 Task: Look for space in El Oued, Algeria from 5th June, 2023 to 16th June, 2023 for 2 adults in price range Rs.14000 to Rs.18000. Place can be entire place with 1  bedroom having 1 bed and 1 bathroom. Property type can be house, flat, hotel. Amenities needed are: wifi, washing machine. Booking option can be shelf check-in. Required host language is .
Action: Mouse moved to (458, 93)
Screenshot: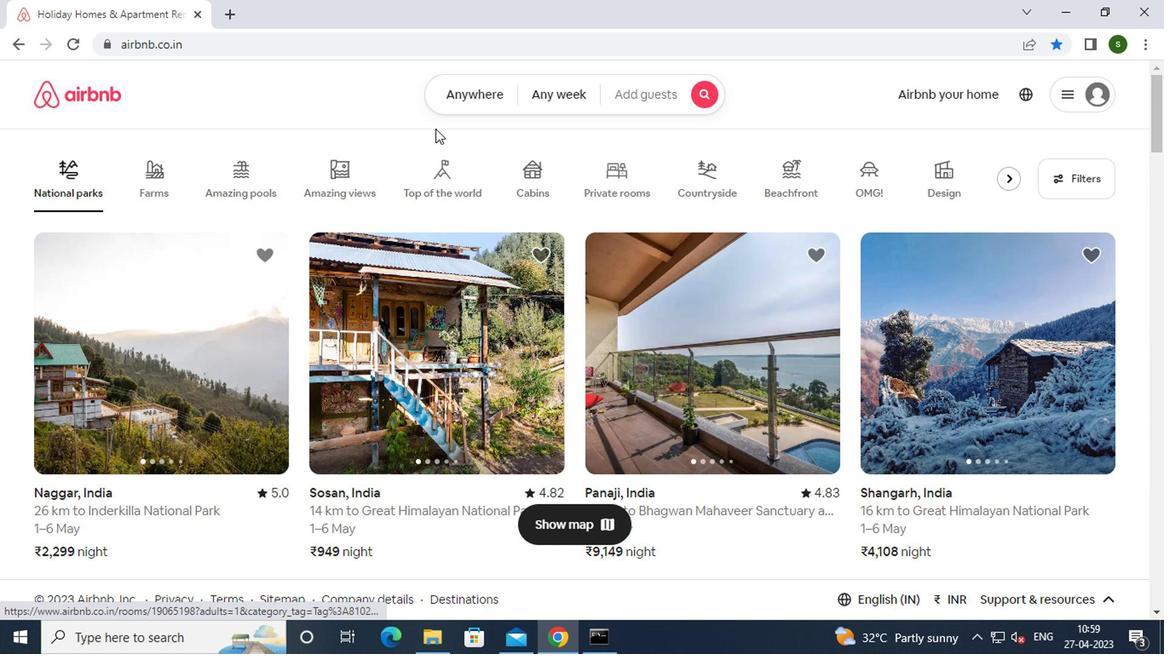
Action: Mouse pressed left at (458, 93)
Screenshot: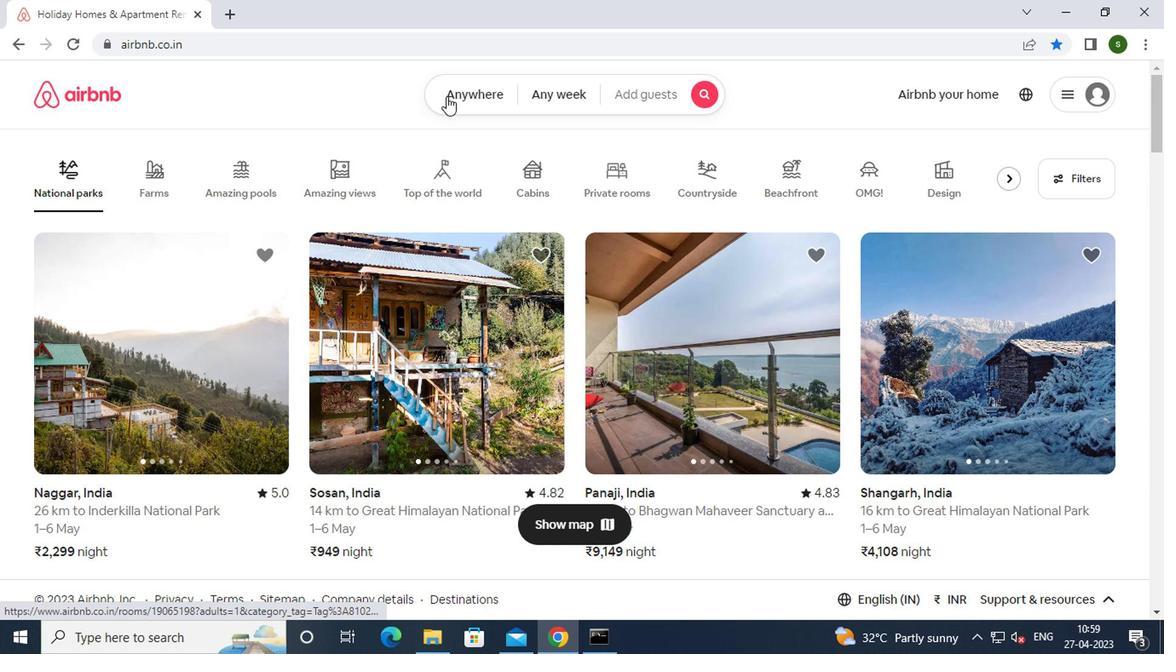
Action: Mouse moved to (302, 176)
Screenshot: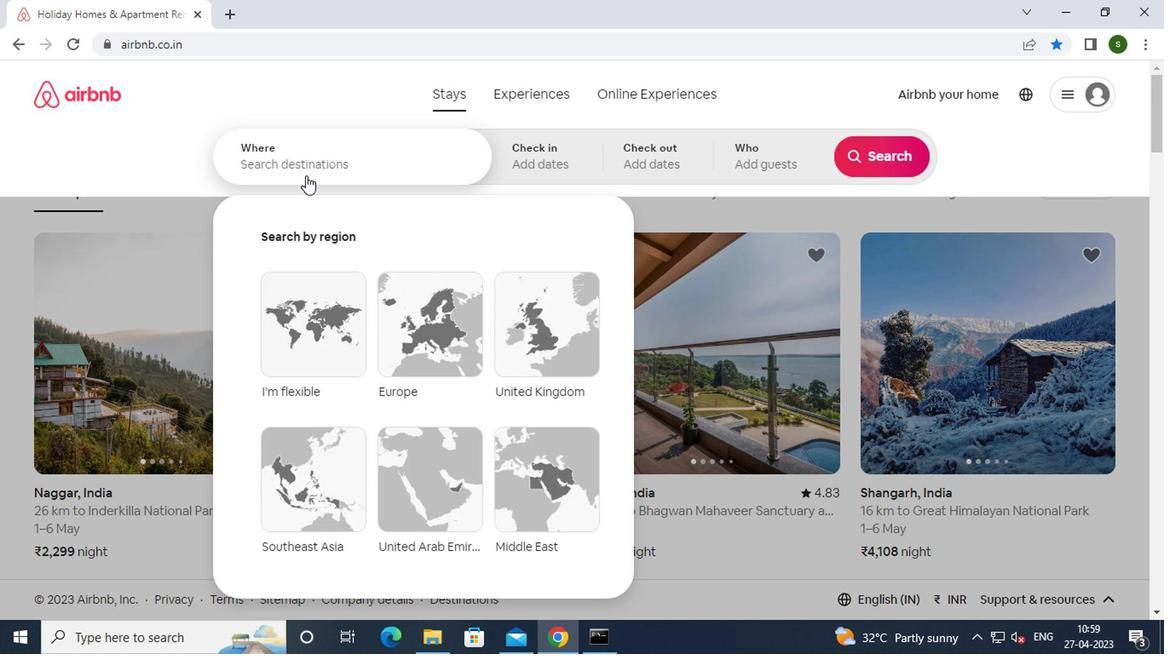 
Action: Mouse pressed left at (302, 176)
Screenshot: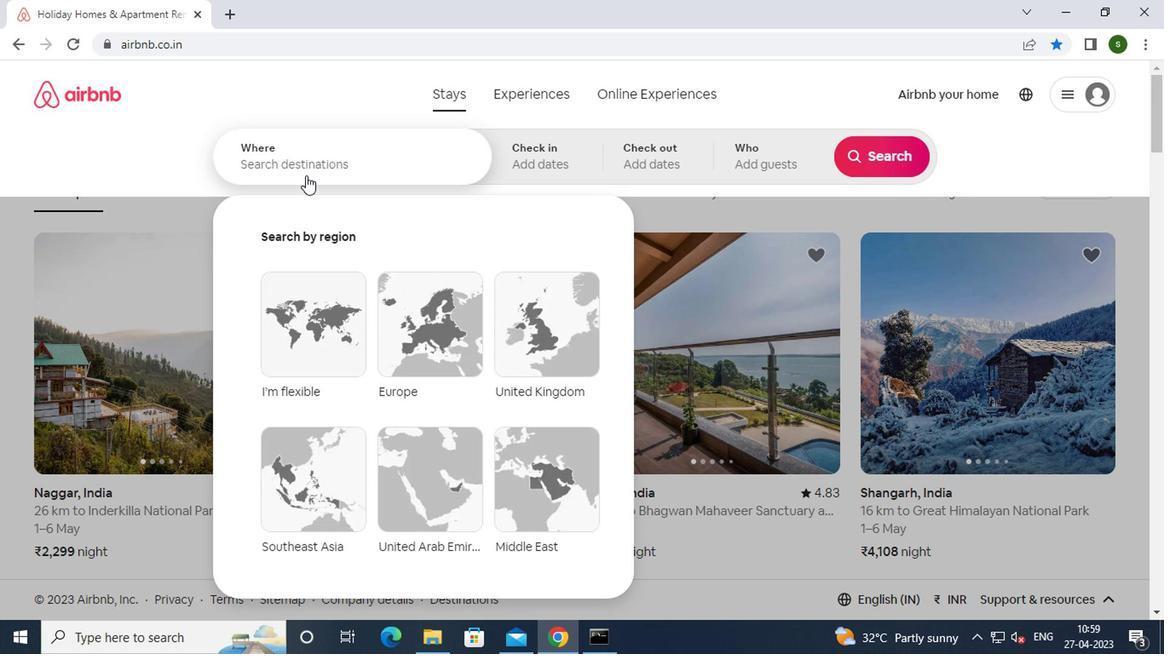 
Action: Key pressed e<Key.caps_lock>l<Key.space><Key.caps_lock>o<Key.caps_lock>ued,<Key.space>
Screenshot: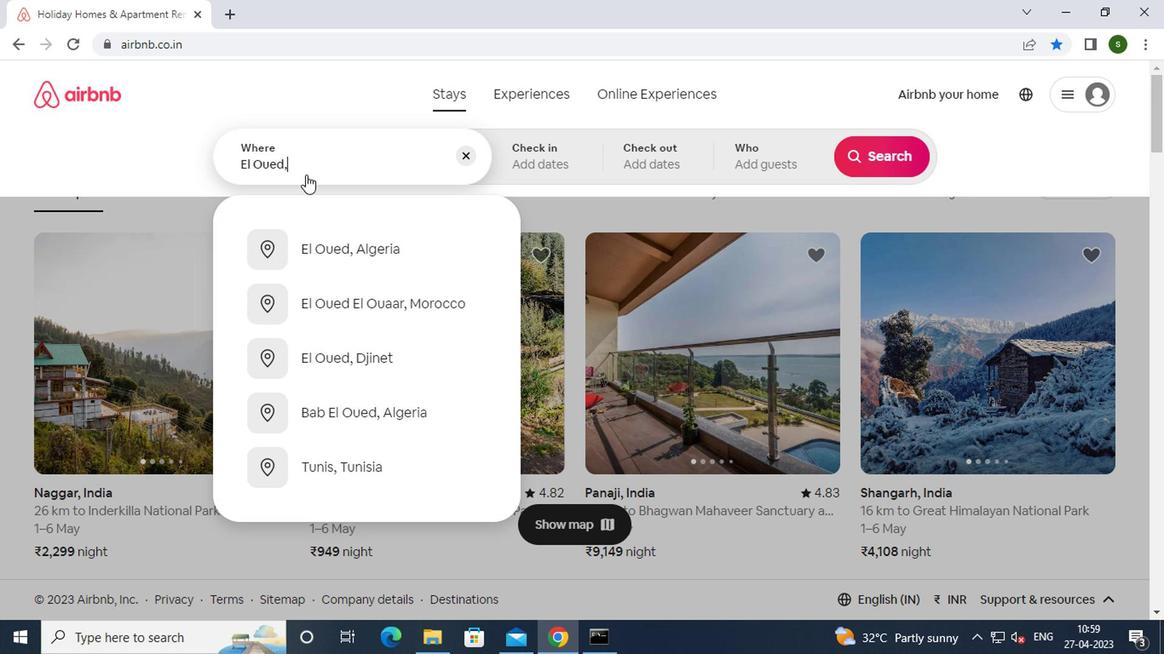 
Action: Mouse moved to (369, 242)
Screenshot: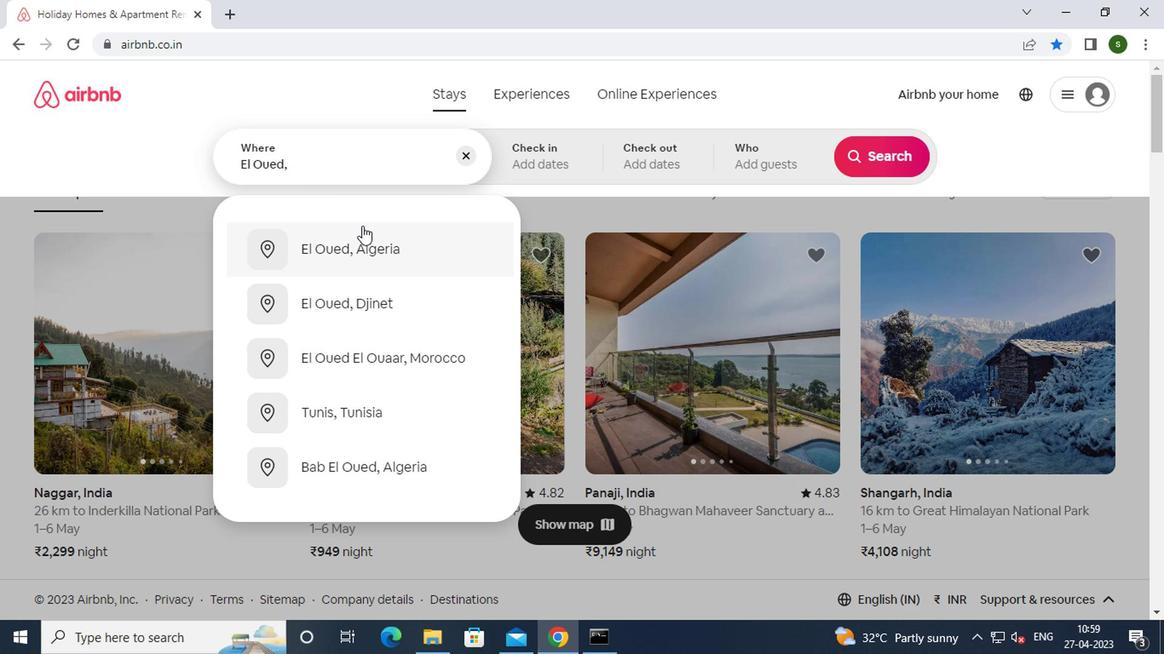 
Action: Mouse pressed left at (369, 242)
Screenshot: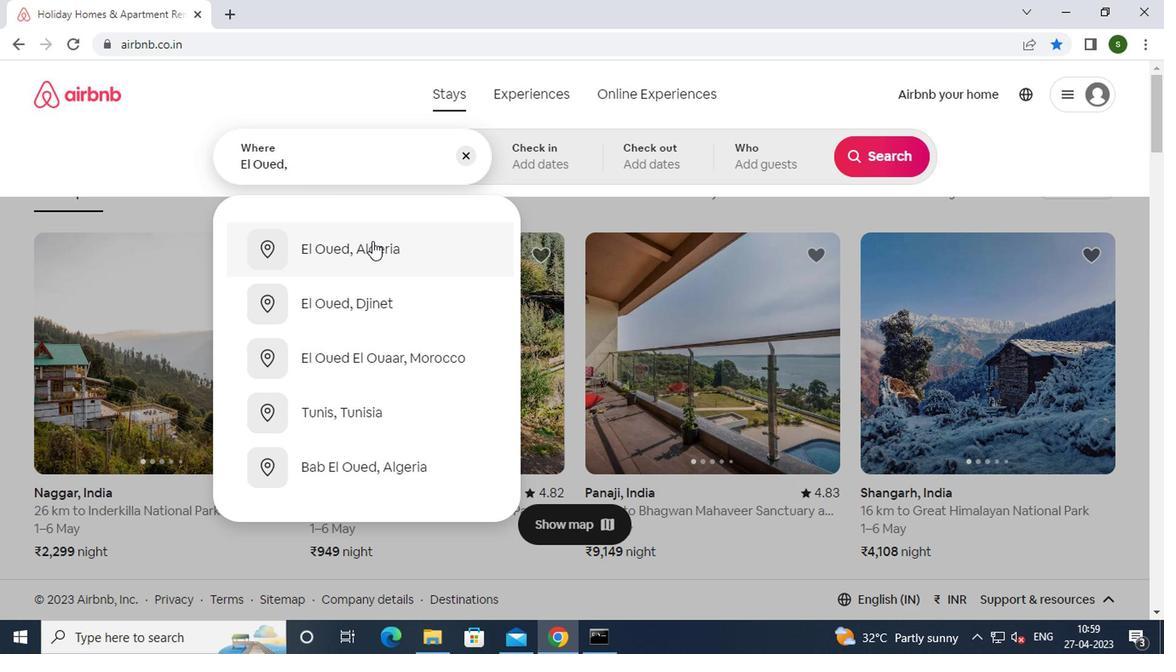 
Action: Mouse moved to (871, 287)
Screenshot: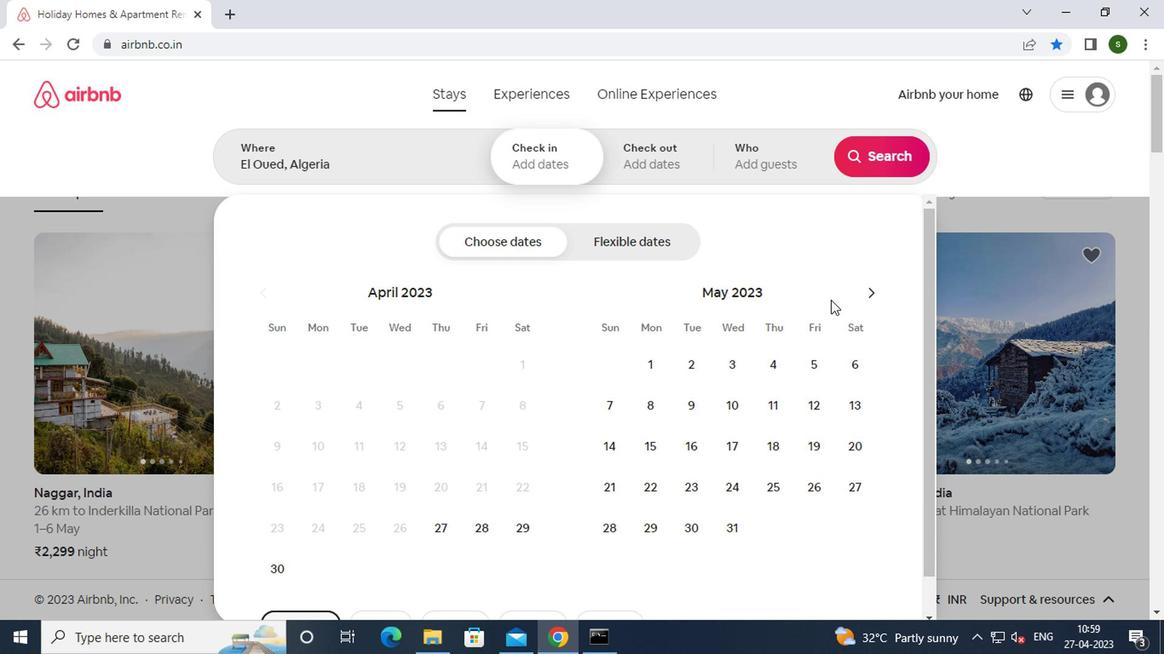 
Action: Mouse pressed left at (871, 287)
Screenshot: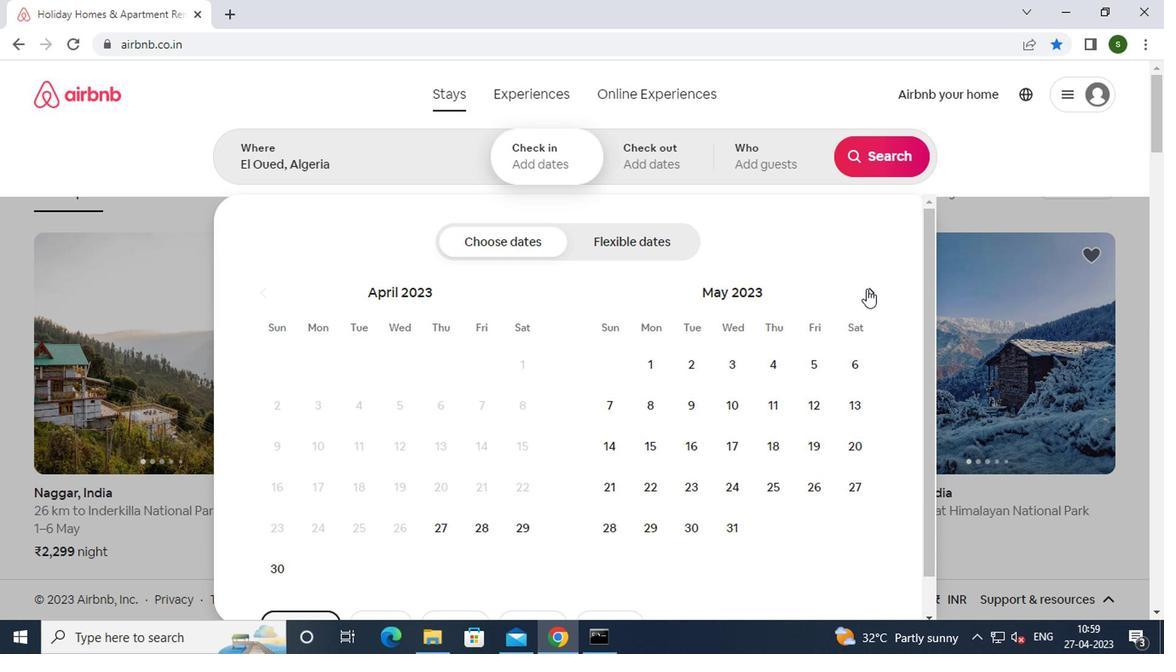 
Action: Mouse moved to (654, 402)
Screenshot: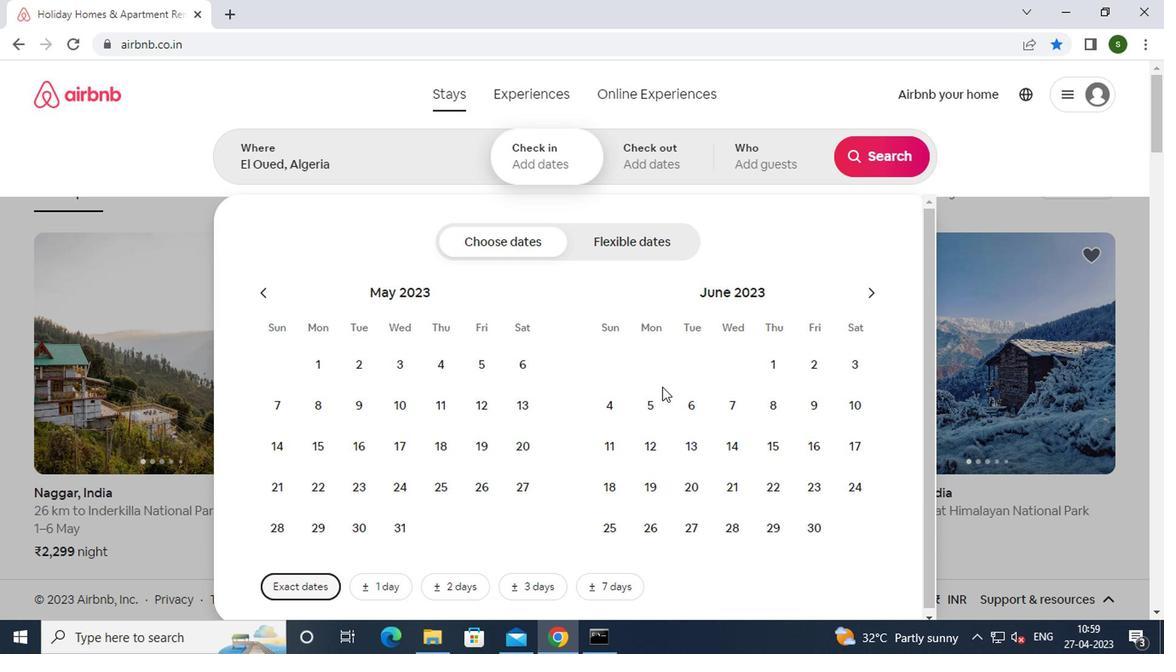 
Action: Mouse pressed left at (654, 402)
Screenshot: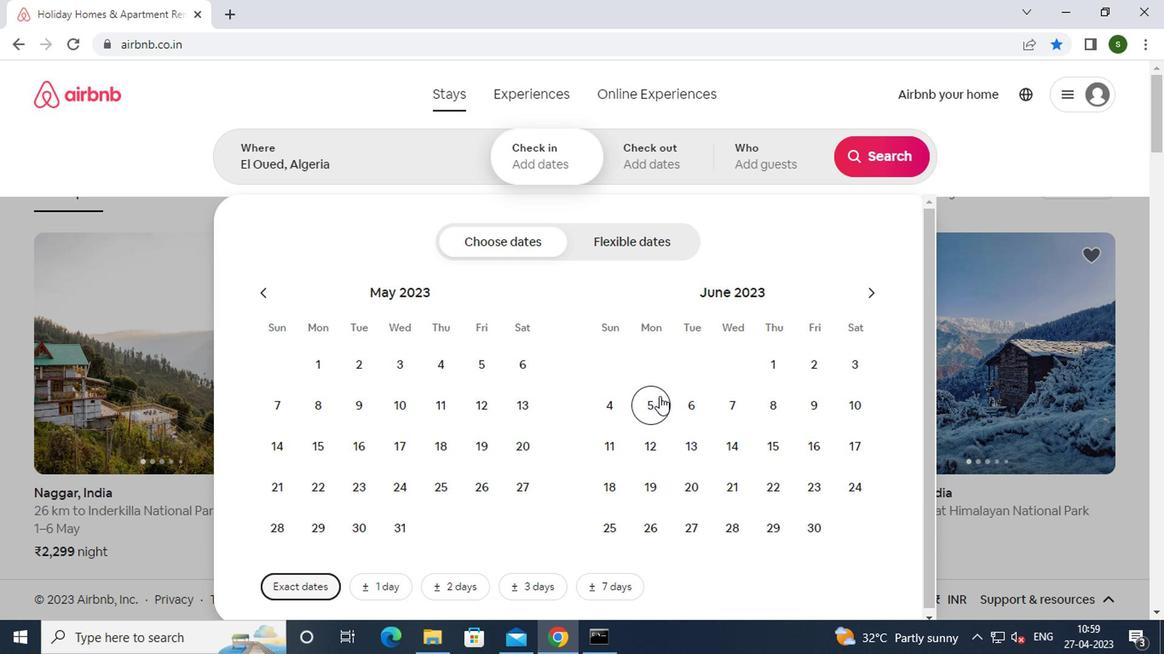 
Action: Mouse moved to (811, 443)
Screenshot: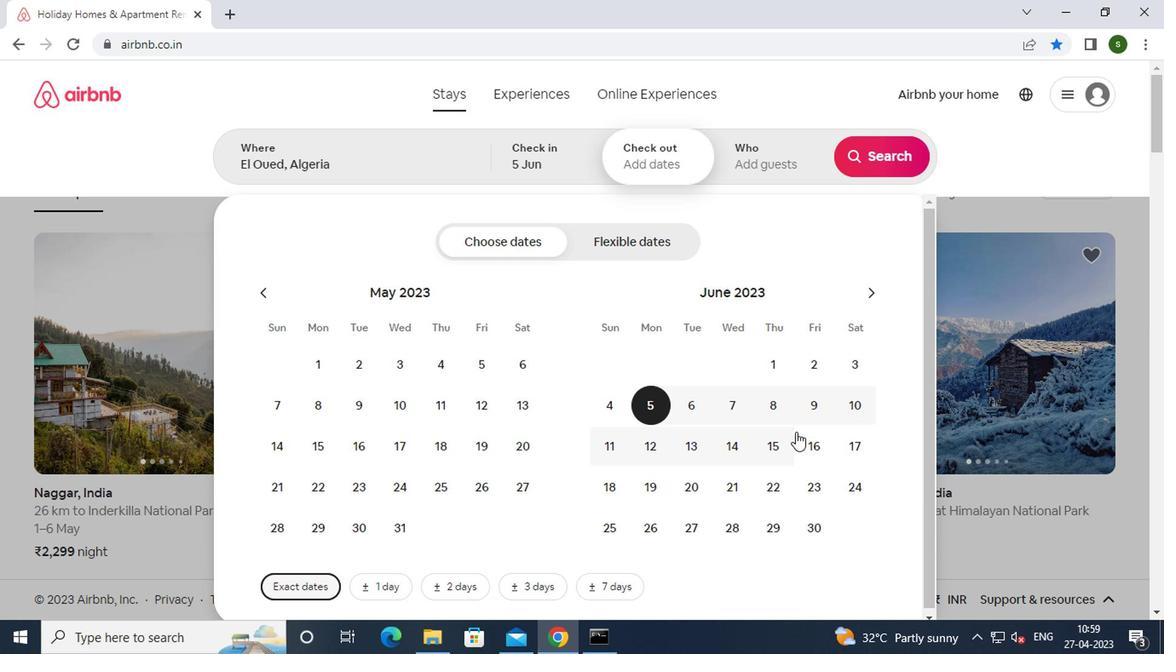 
Action: Mouse pressed left at (811, 443)
Screenshot: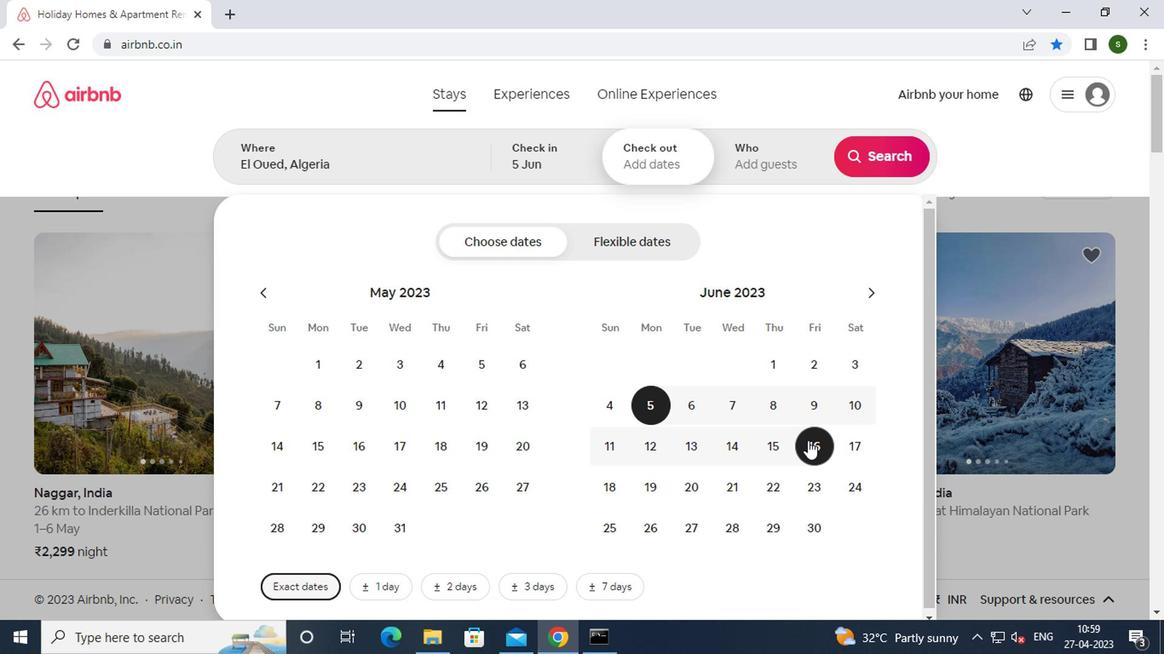 
Action: Mouse moved to (773, 164)
Screenshot: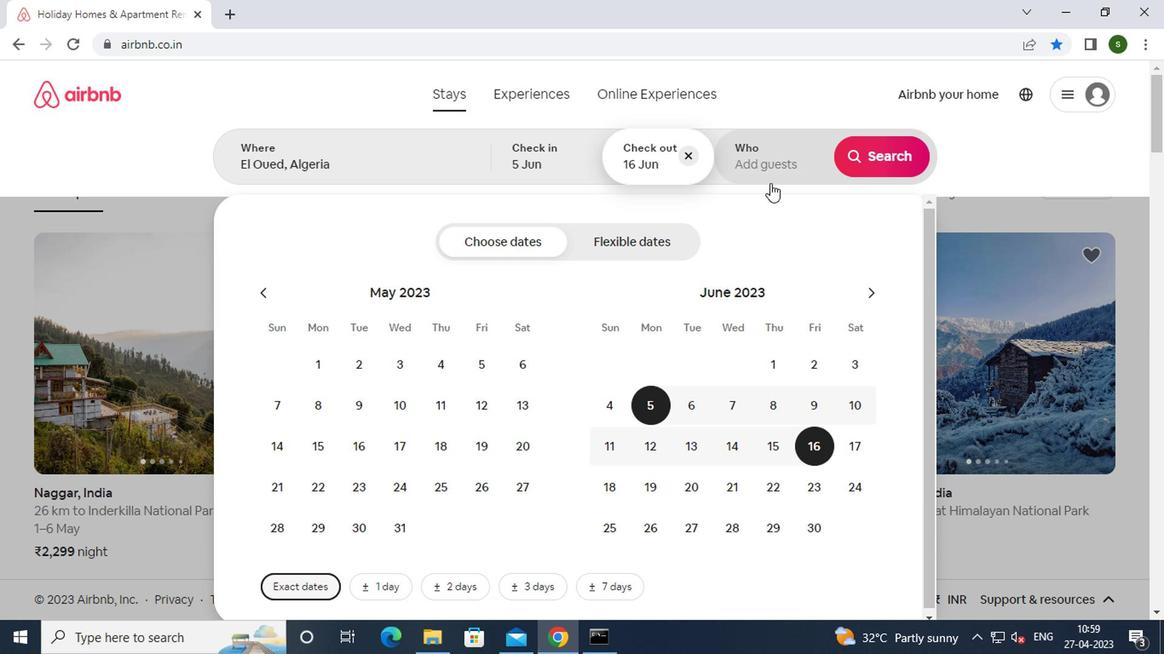 
Action: Mouse pressed left at (773, 164)
Screenshot: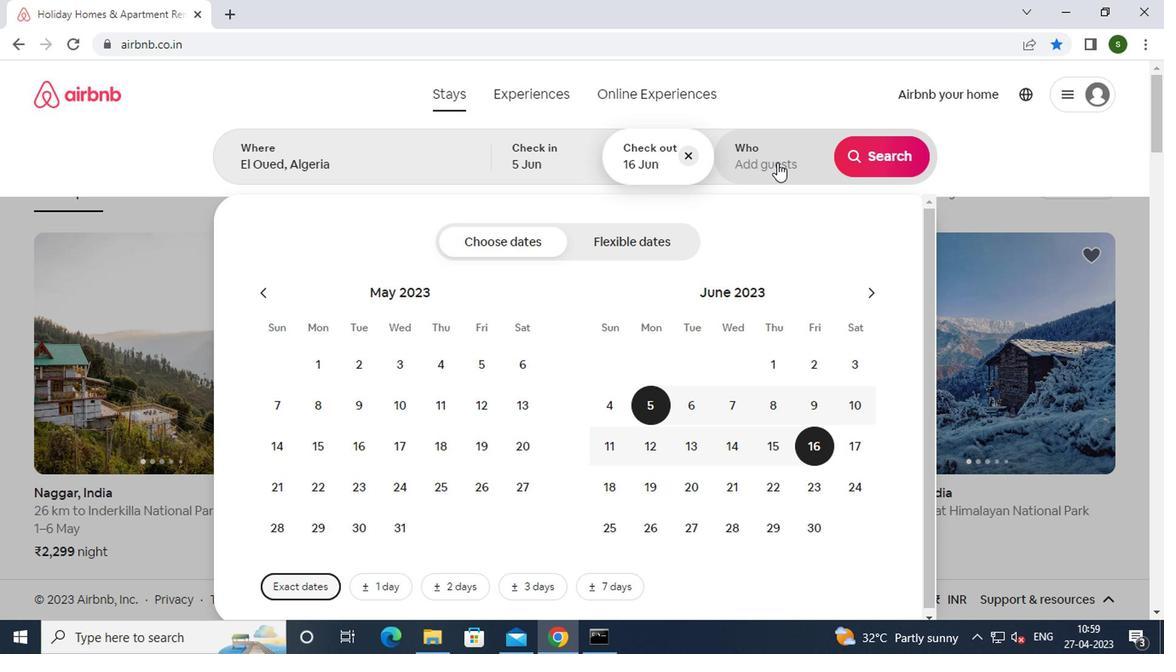 
Action: Mouse moved to (889, 252)
Screenshot: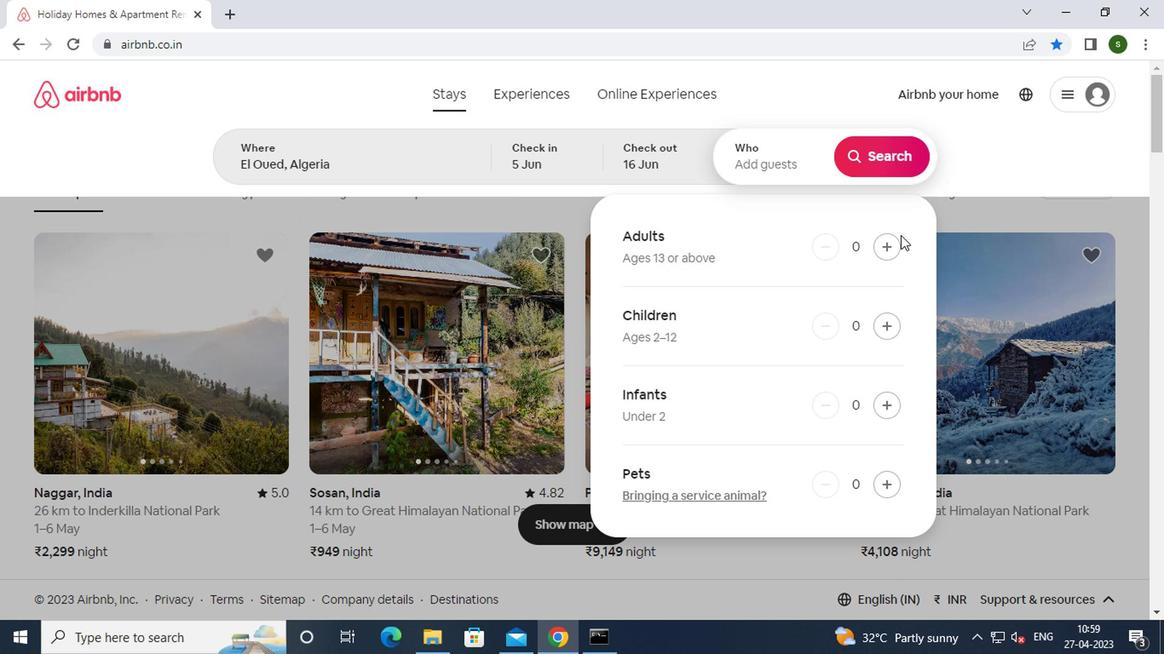 
Action: Mouse pressed left at (889, 252)
Screenshot: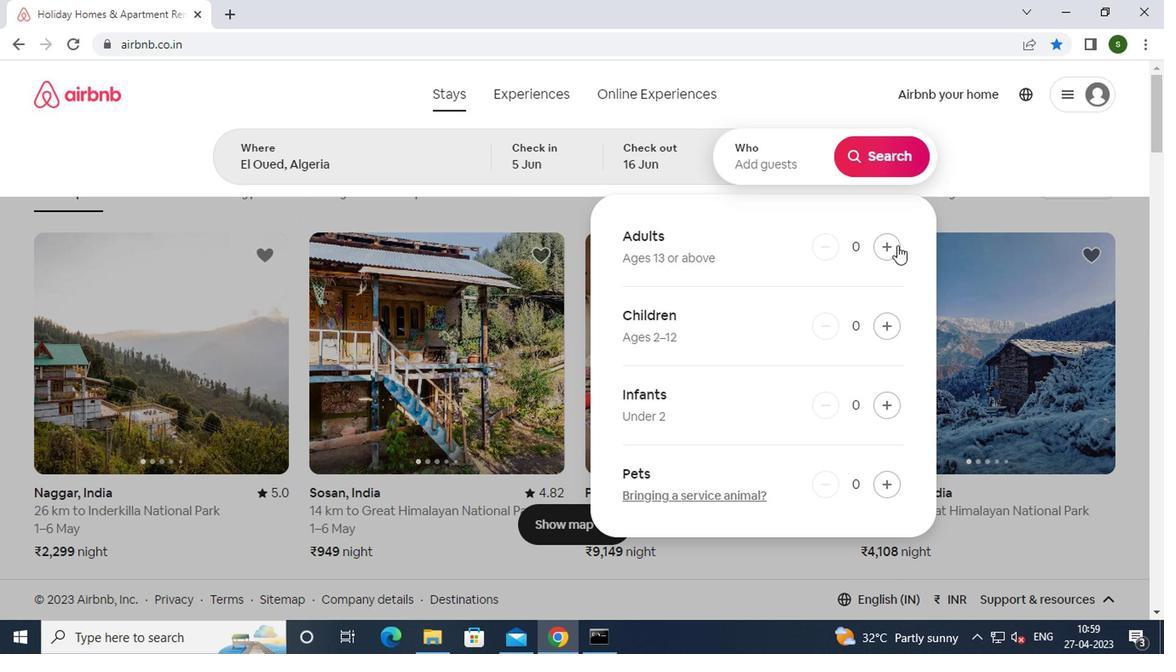 
Action: Mouse pressed left at (889, 252)
Screenshot: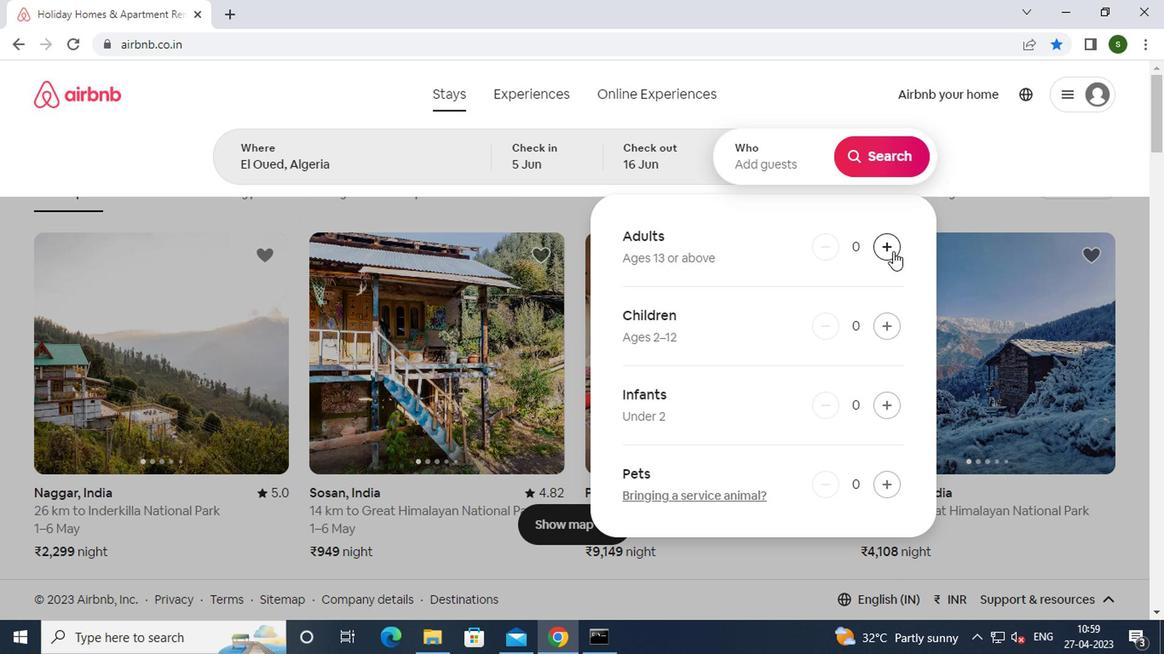 
Action: Mouse moved to (875, 147)
Screenshot: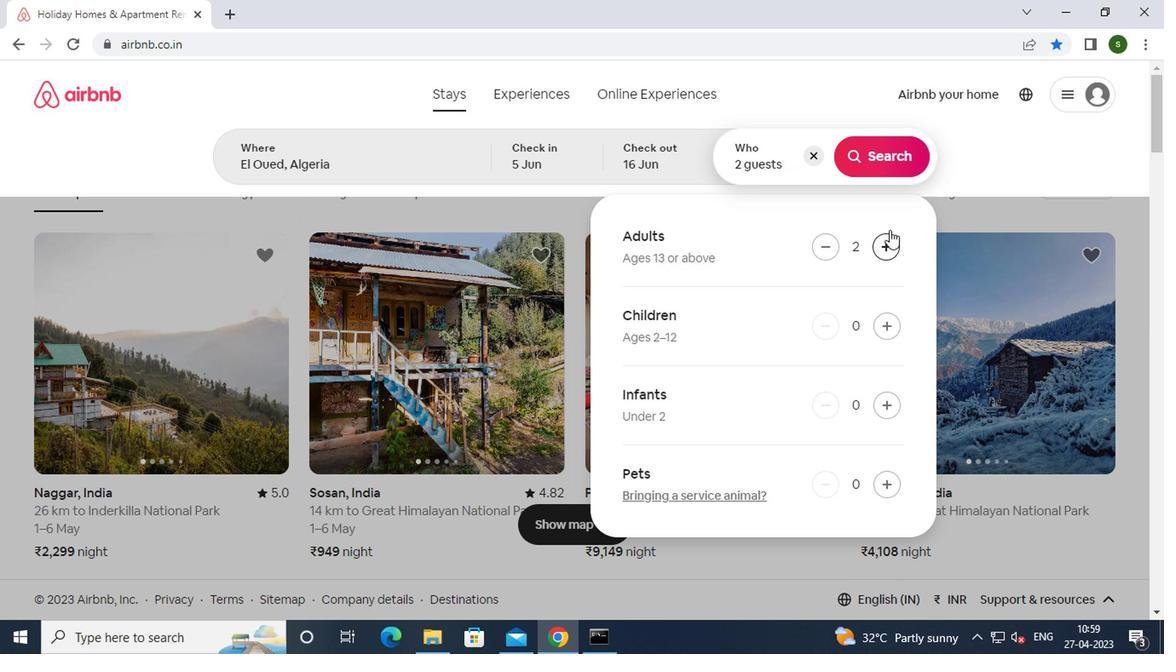 
Action: Mouse pressed left at (875, 147)
Screenshot: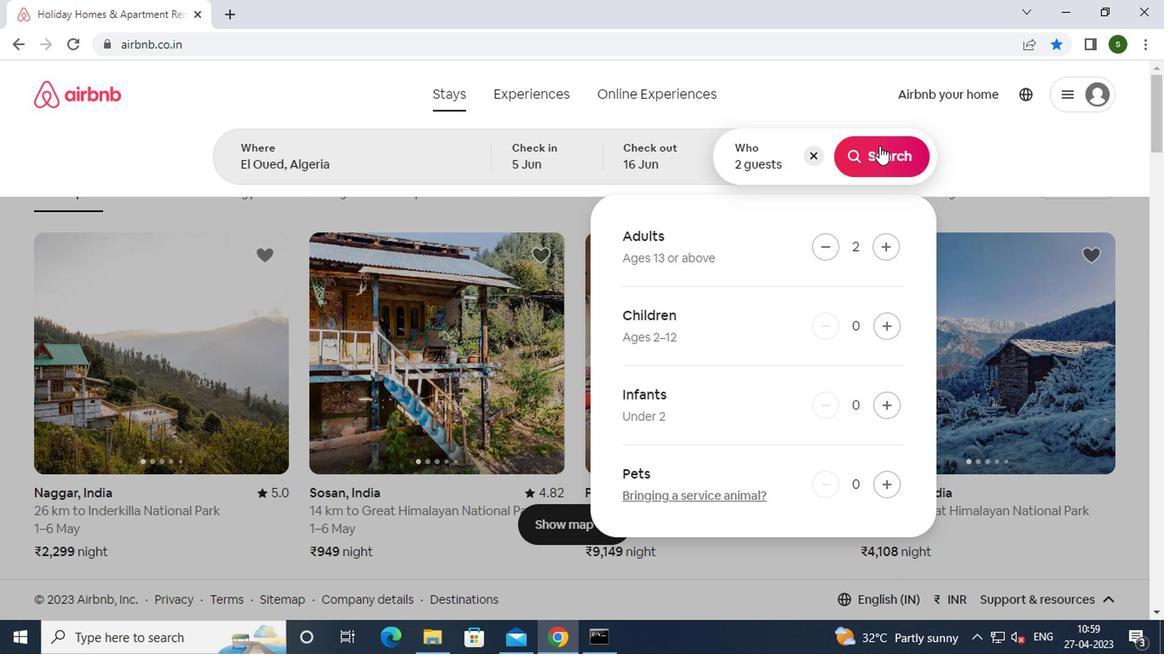 
Action: Mouse moved to (1105, 167)
Screenshot: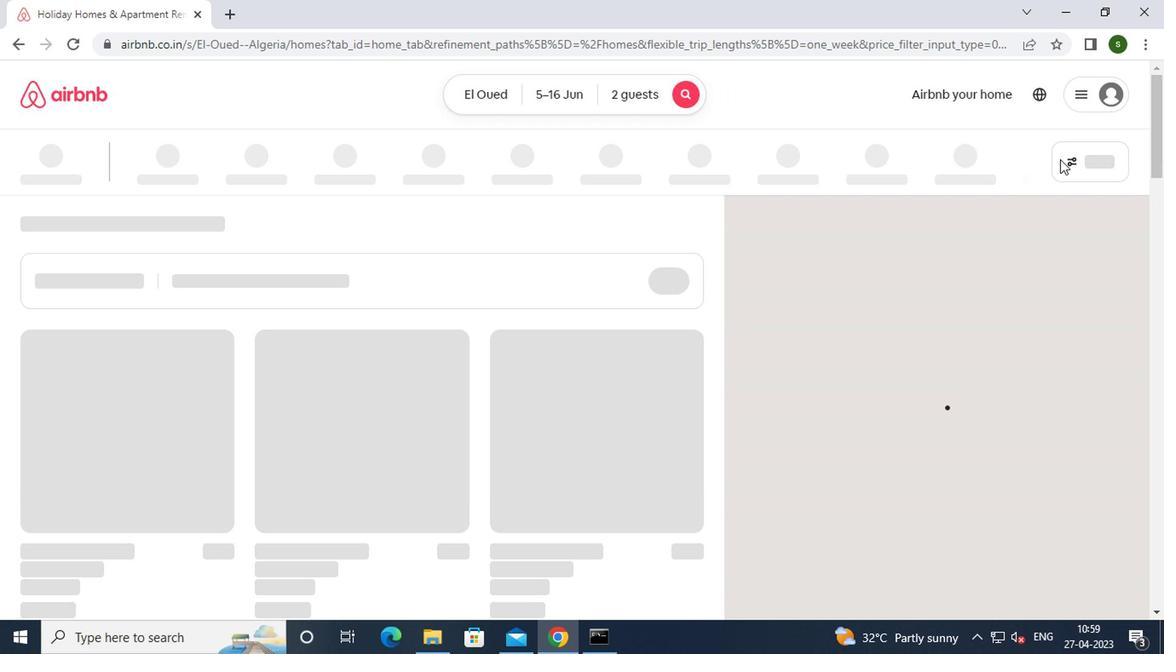 
Action: Mouse pressed left at (1105, 167)
Screenshot: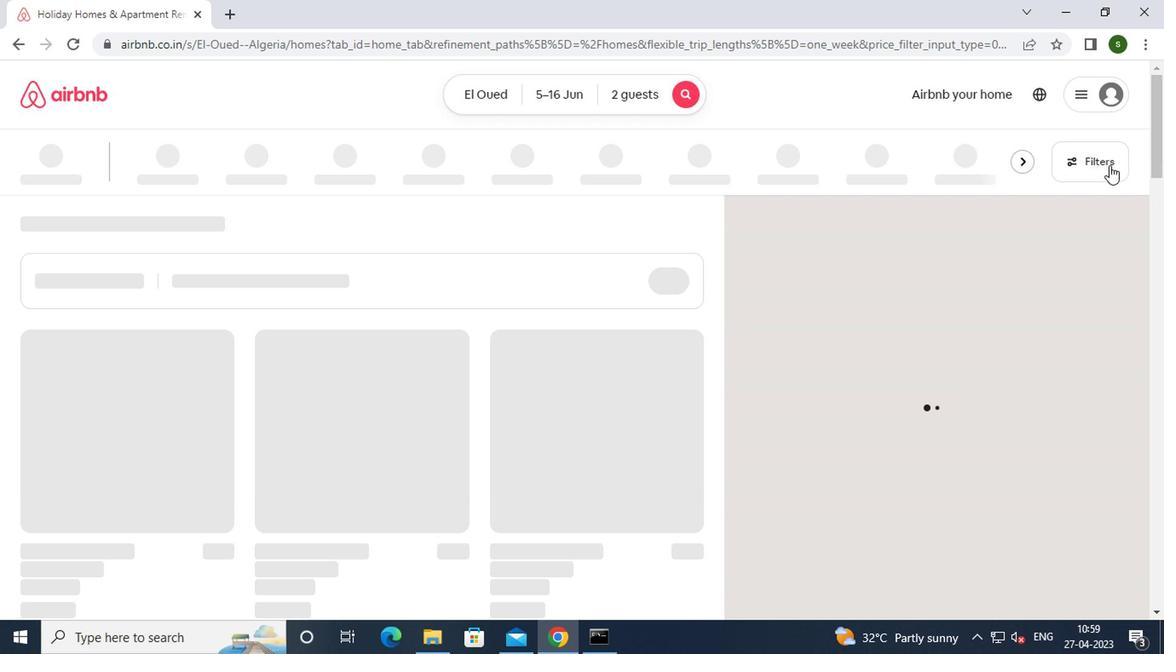
Action: Mouse moved to (468, 392)
Screenshot: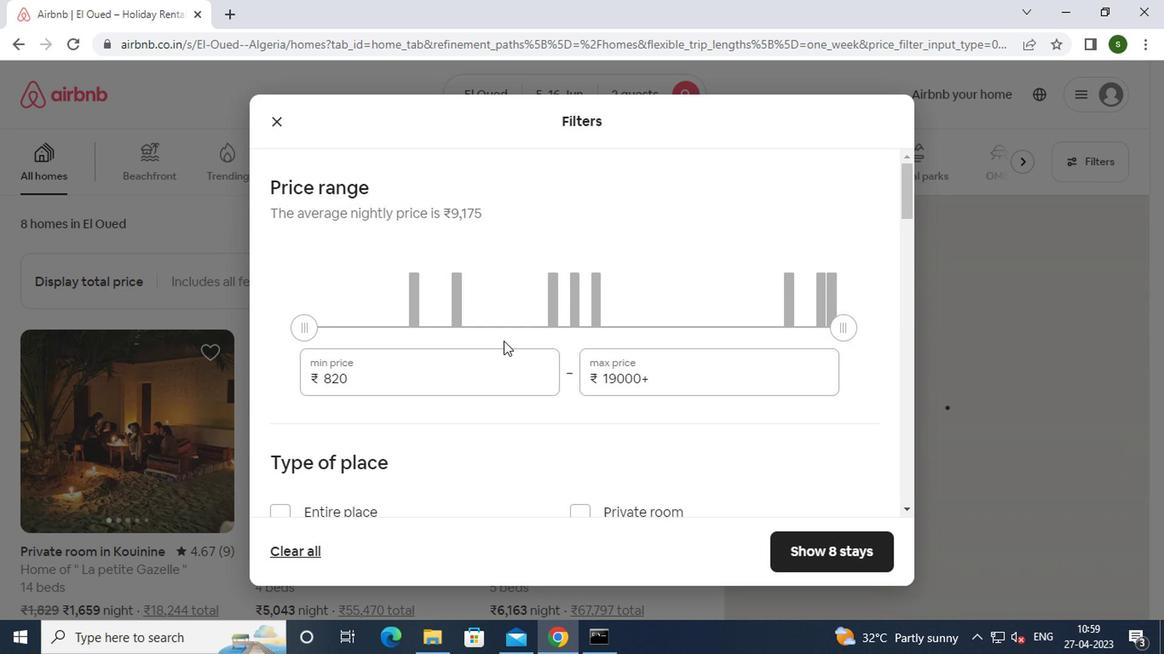 
Action: Mouse pressed left at (468, 392)
Screenshot: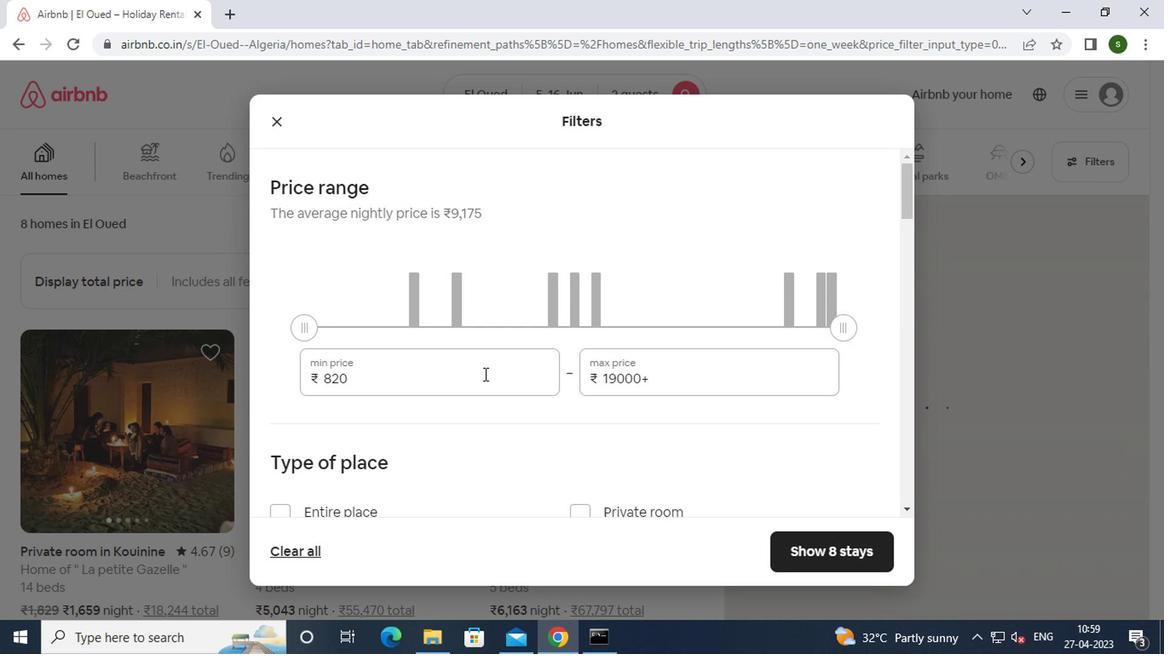 
Action: Mouse moved to (468, 385)
Screenshot: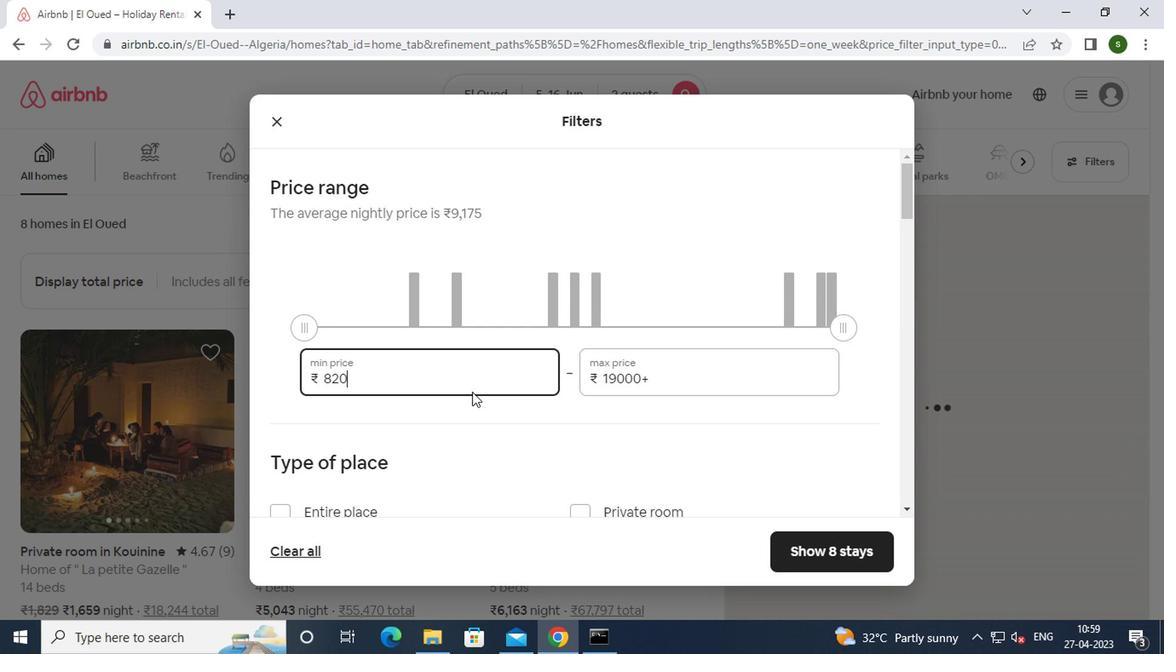 
Action: Key pressed <Key.backspace><Key.backspace><Key.backspace><Key.backspace><Key.backspace><Key.backspace><Key.backspace><Key.backspace><Key.backspace><Key.backspace><Key.backspace><Key.backspace><Key.backspace>14000
Screenshot: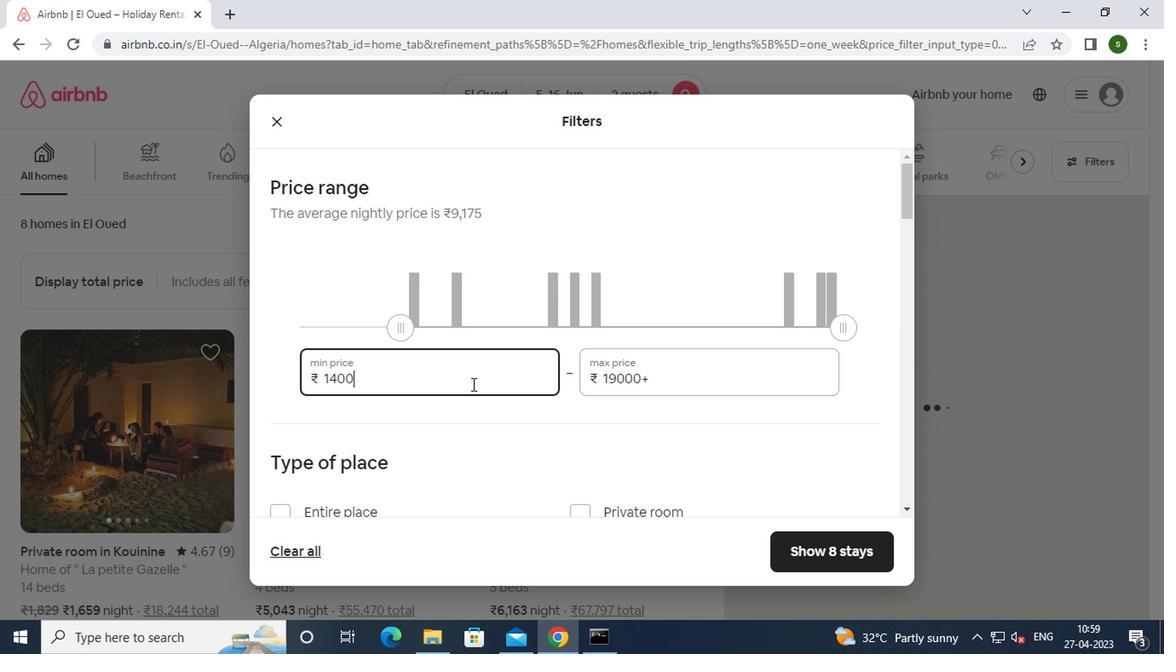 
Action: Mouse moved to (678, 367)
Screenshot: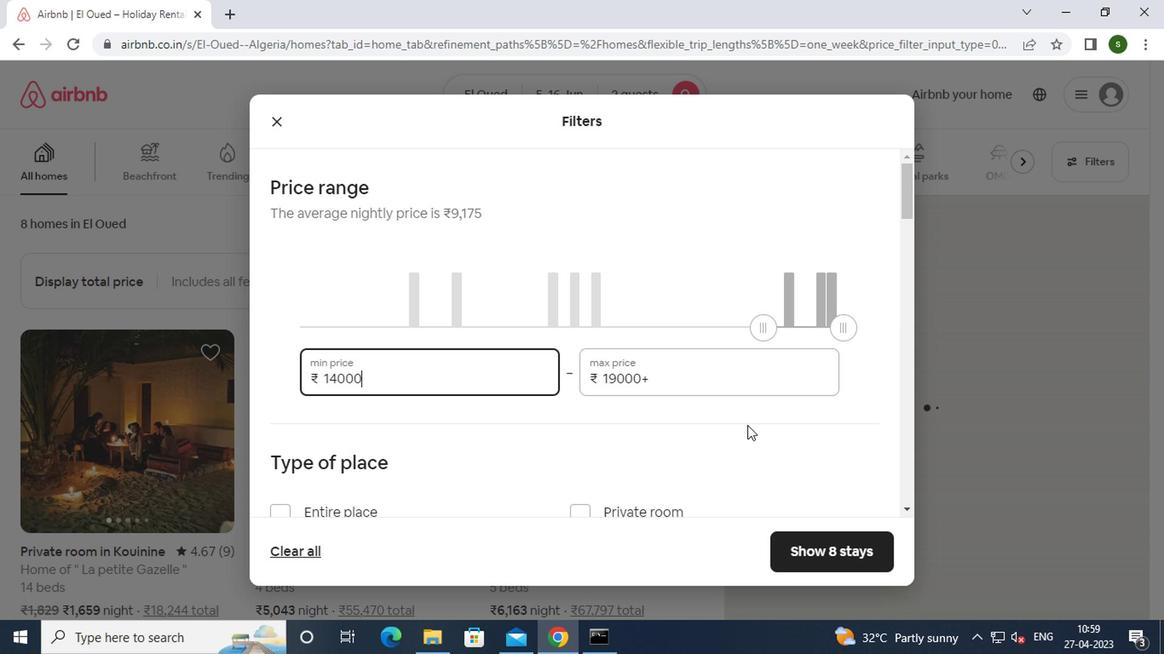 
Action: Mouse pressed left at (678, 367)
Screenshot: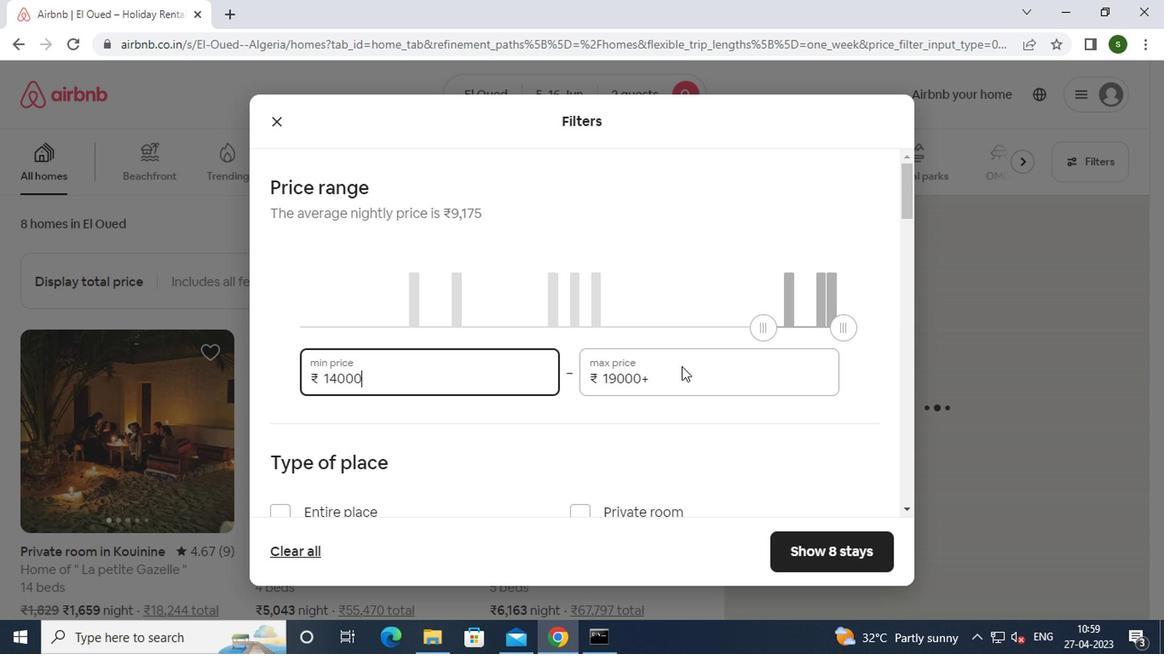 
Action: Mouse moved to (677, 383)
Screenshot: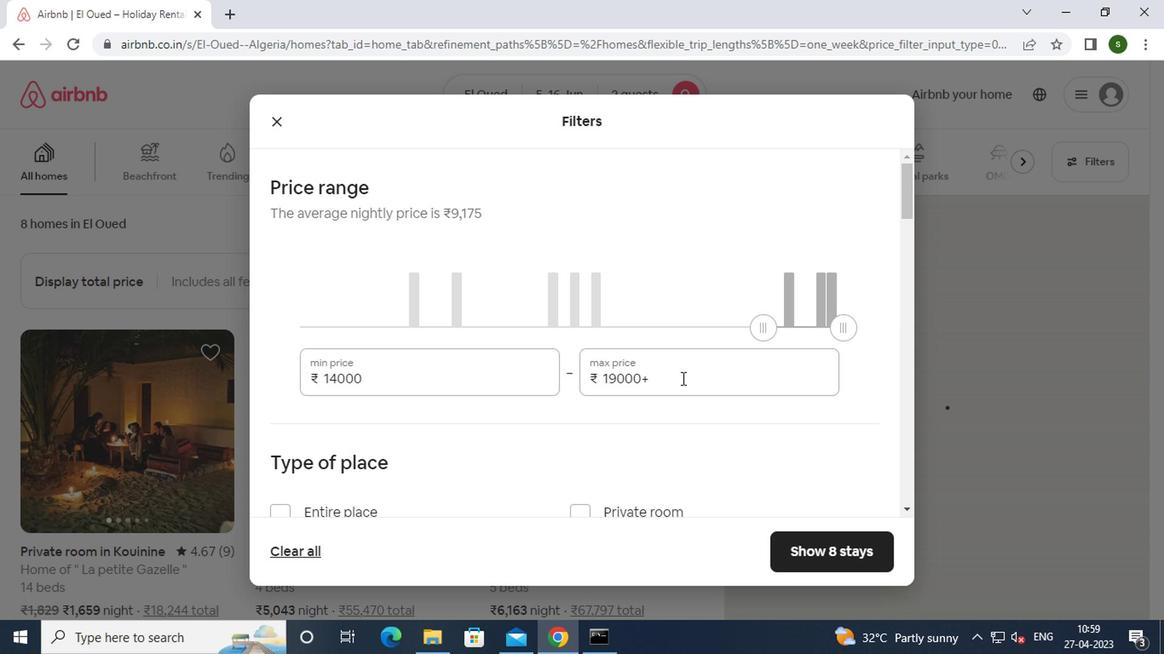 
Action: Mouse pressed left at (677, 383)
Screenshot: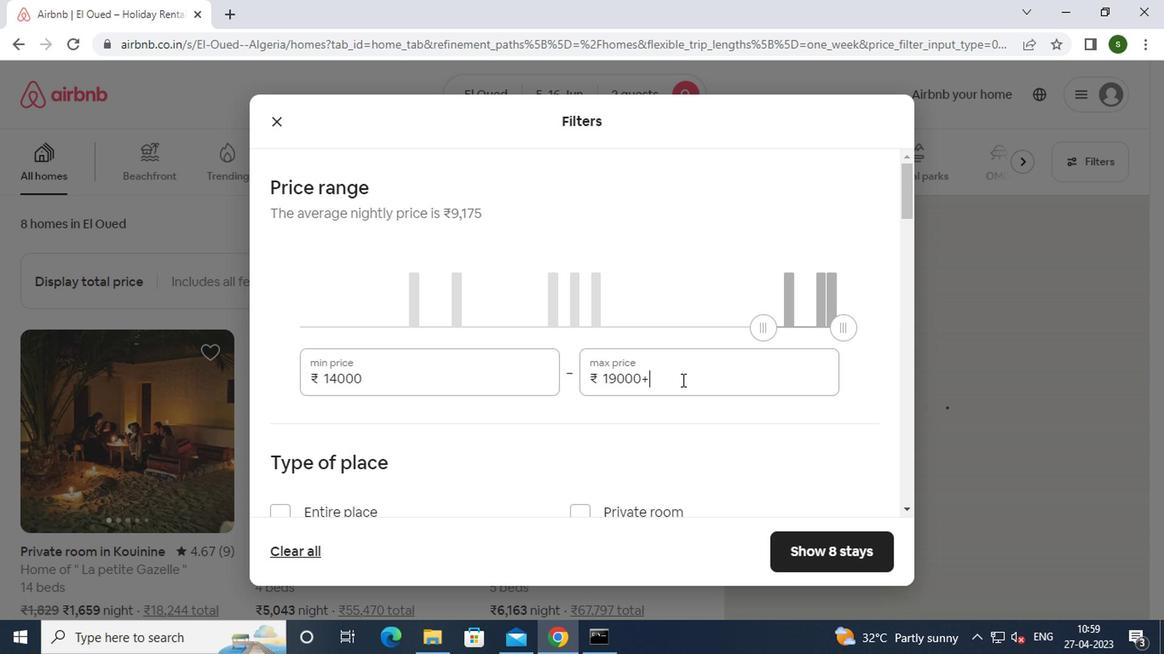 
Action: Key pressed <Key.backspace><Key.backspace><Key.backspace><Key.backspace><Key.backspace><Key.backspace><Key.backspace><Key.backspace><Key.backspace><Key.backspace>18000
Screenshot: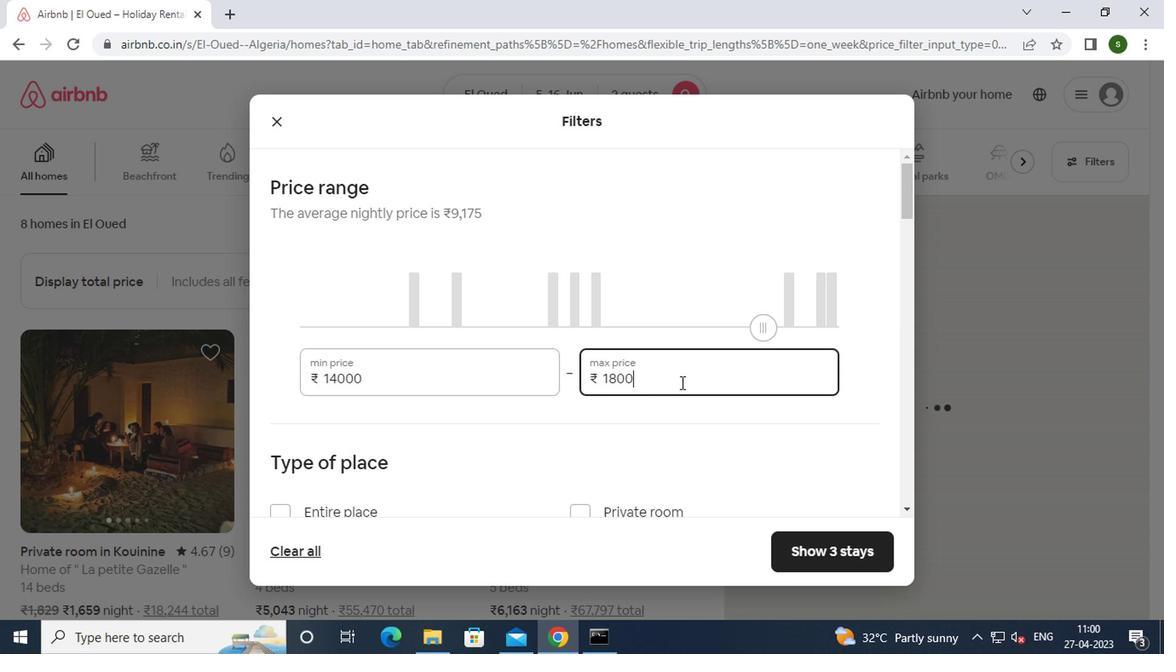 
Action: Mouse moved to (529, 389)
Screenshot: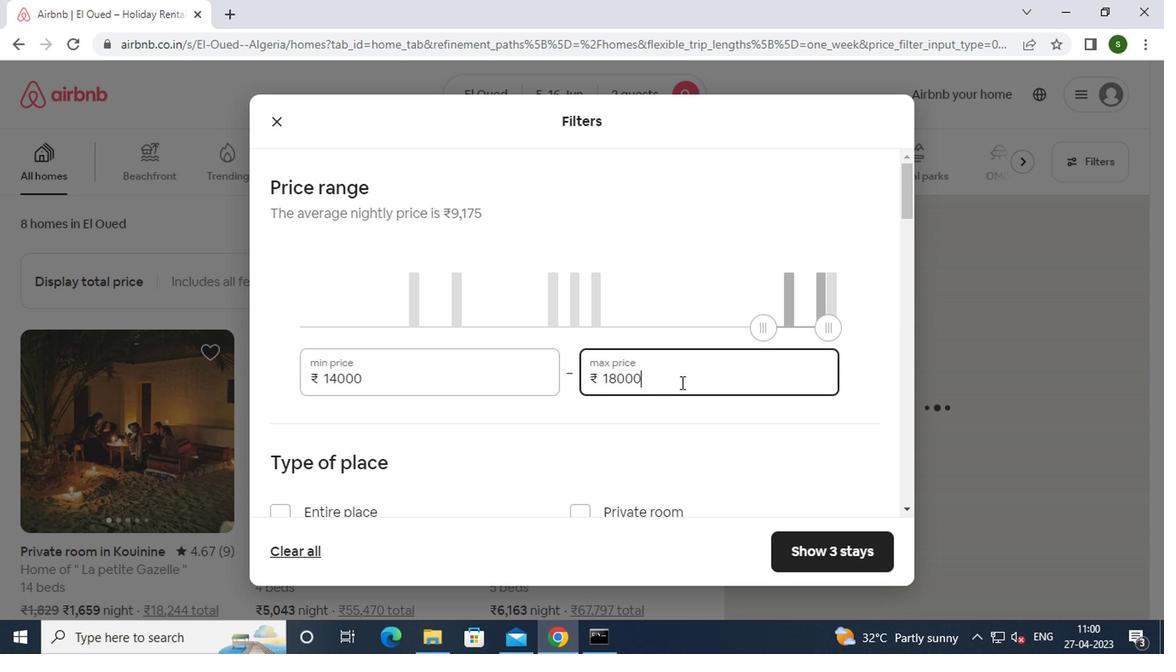 
Action: Mouse scrolled (529, 388) with delta (0, -1)
Screenshot: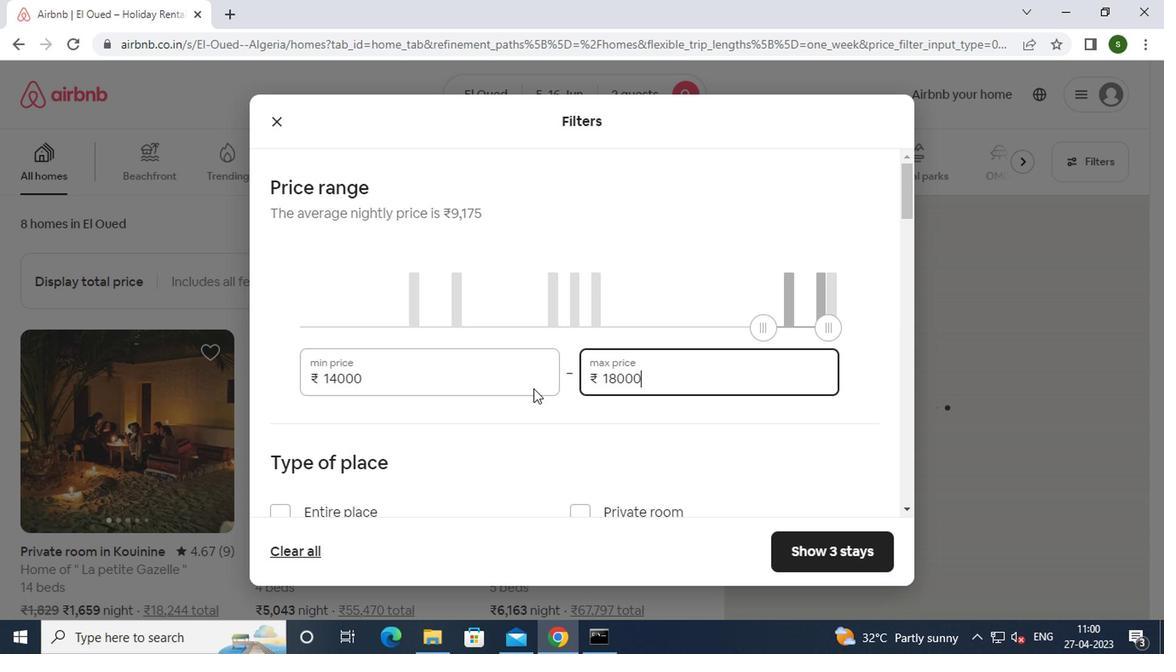 
Action: Mouse scrolled (529, 388) with delta (0, -1)
Screenshot: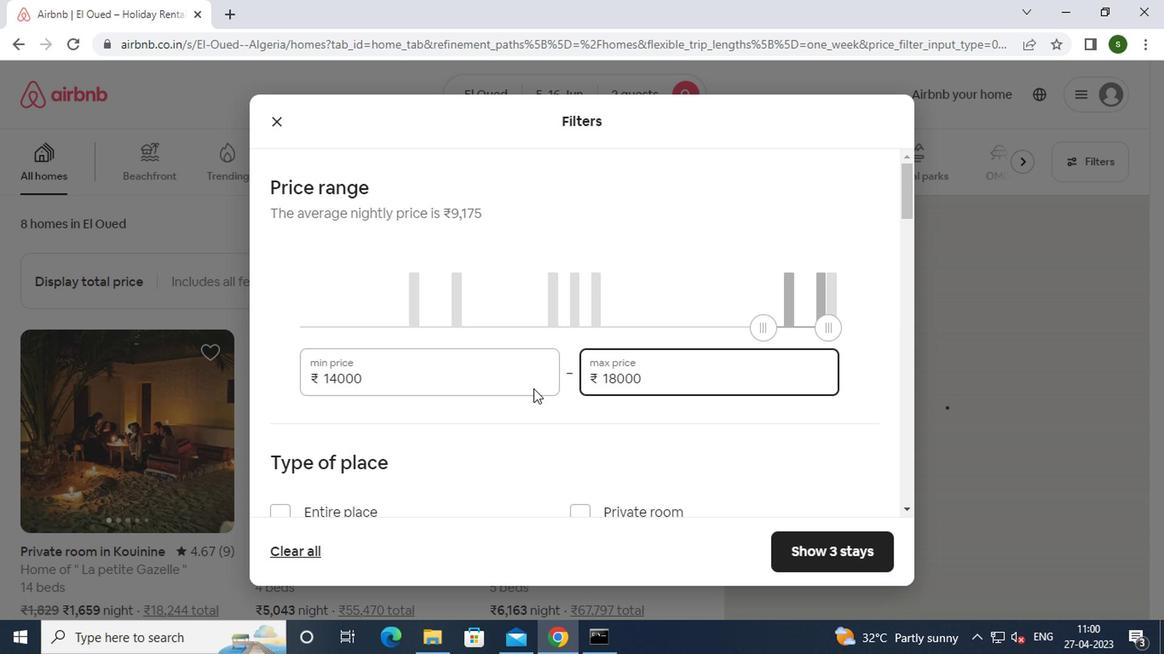 
Action: Mouse moved to (345, 344)
Screenshot: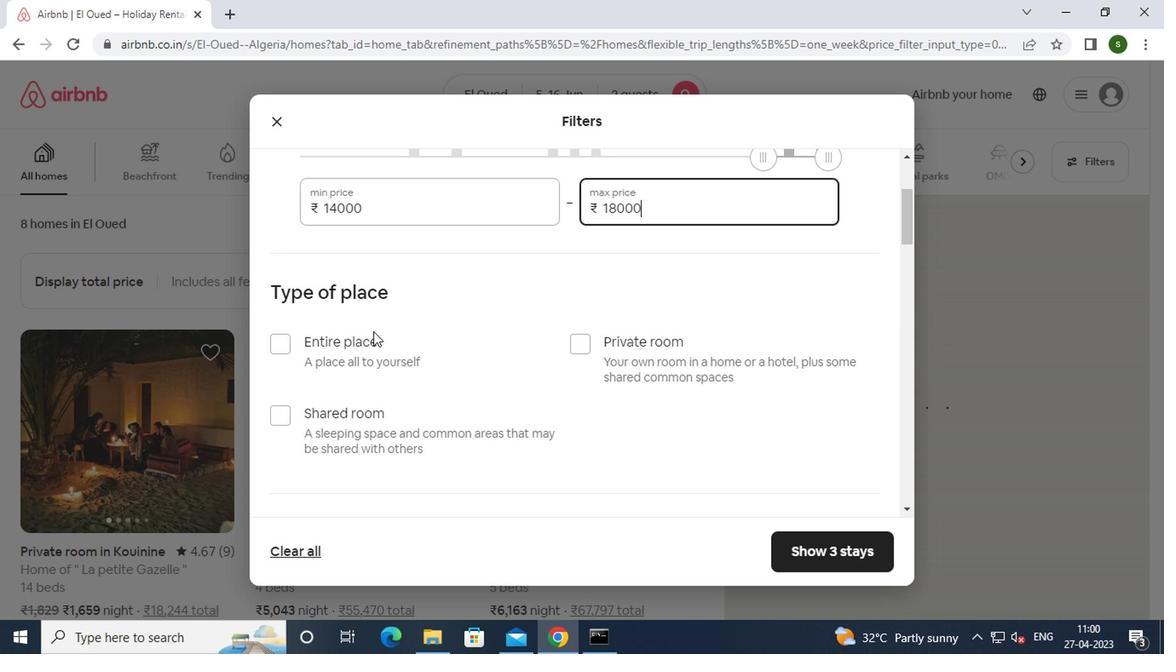 
Action: Mouse pressed left at (345, 344)
Screenshot: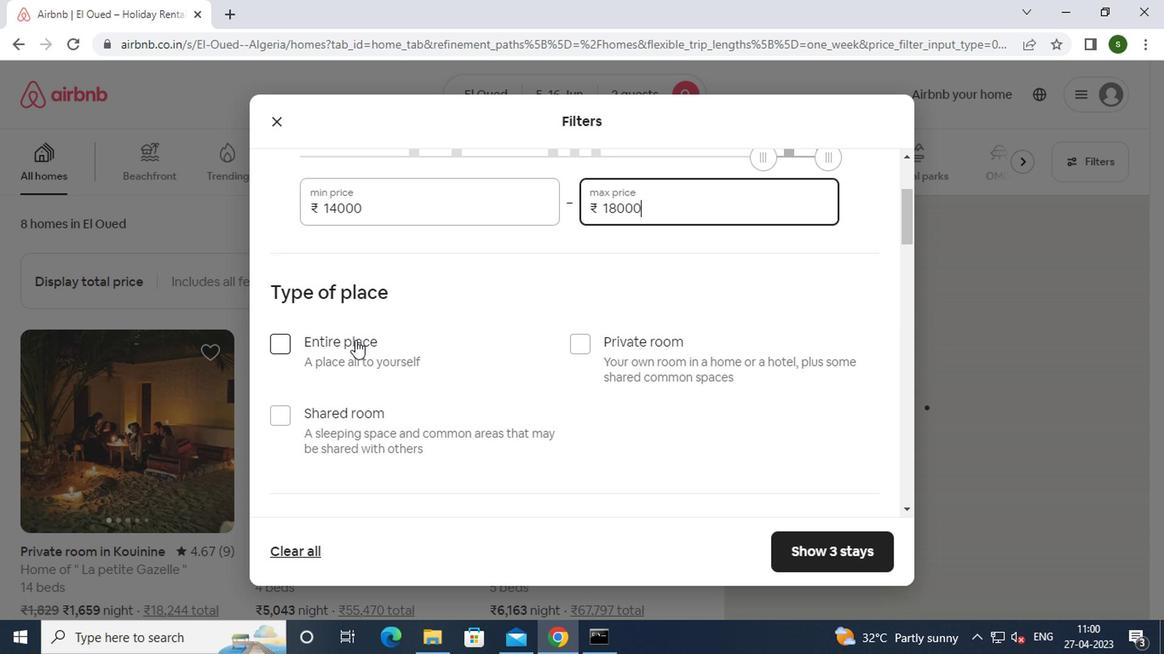 
Action: Mouse moved to (426, 320)
Screenshot: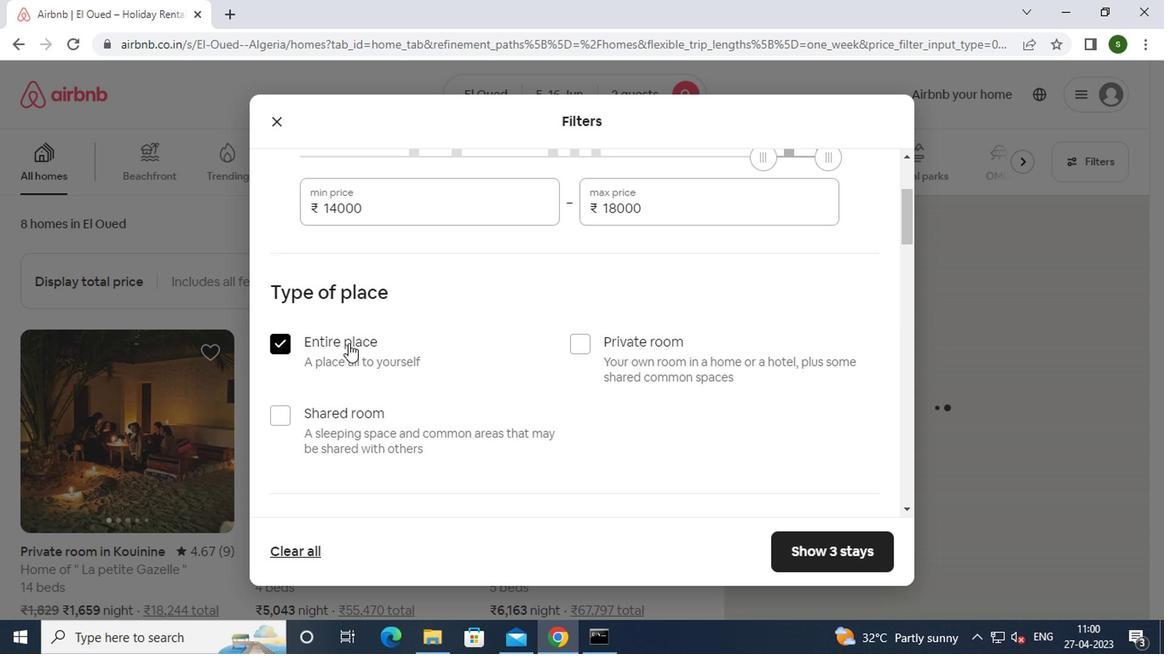
Action: Mouse scrolled (426, 318) with delta (0, -1)
Screenshot: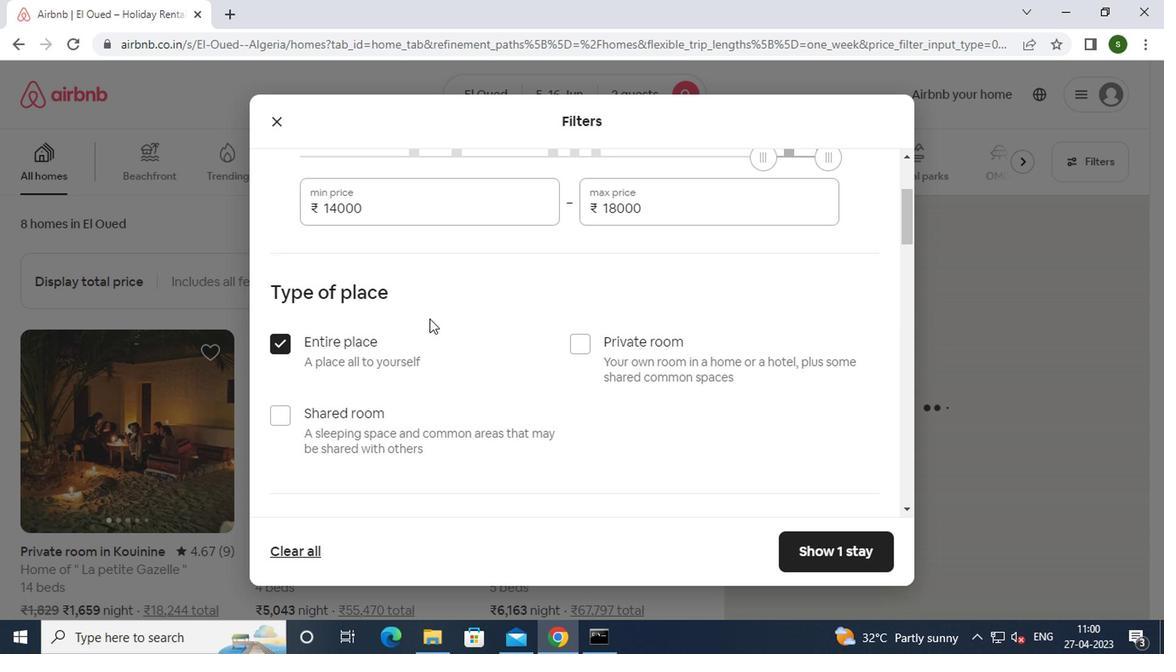 
Action: Mouse scrolled (426, 318) with delta (0, -1)
Screenshot: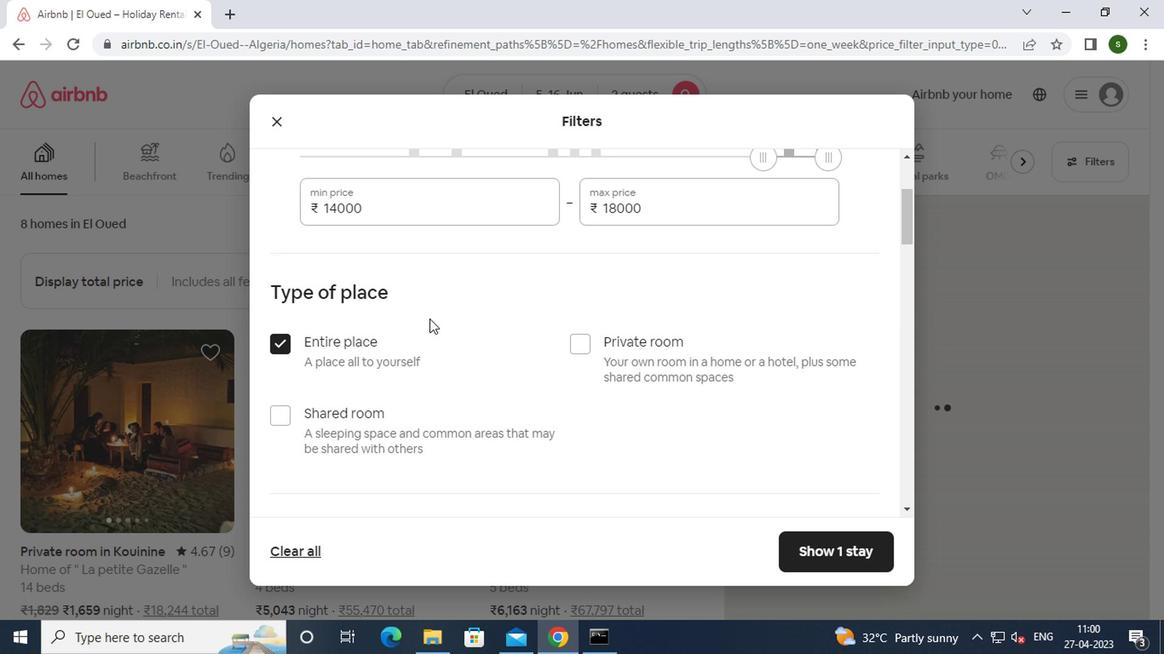 
Action: Mouse scrolled (426, 318) with delta (0, -1)
Screenshot: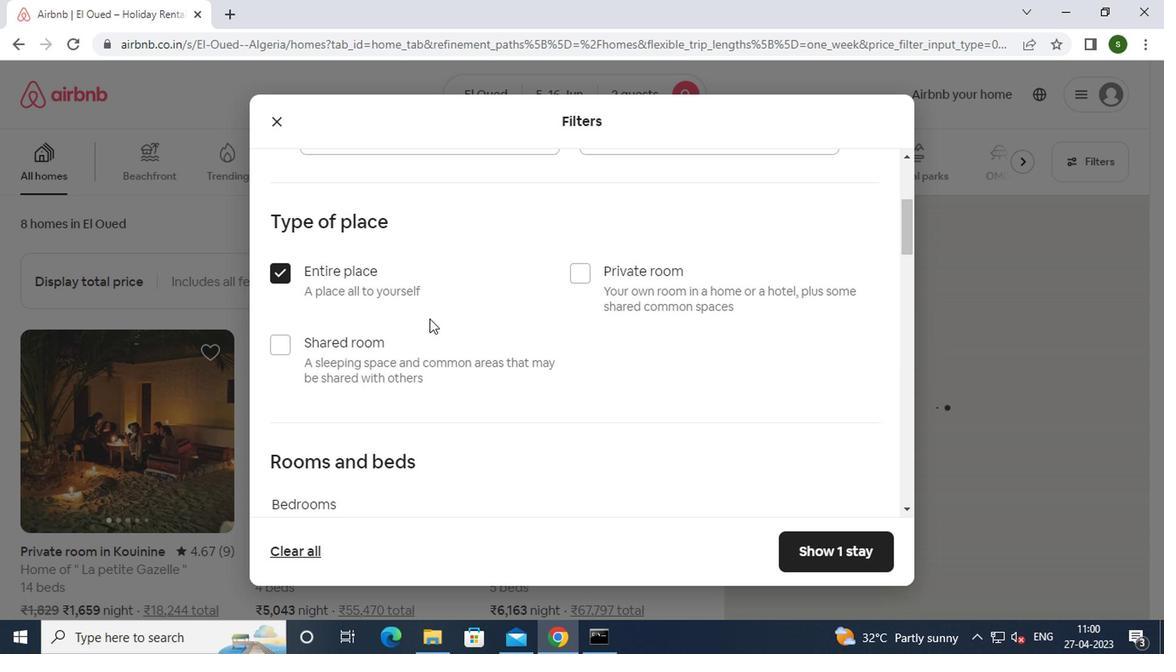 
Action: Mouse scrolled (426, 318) with delta (0, -1)
Screenshot: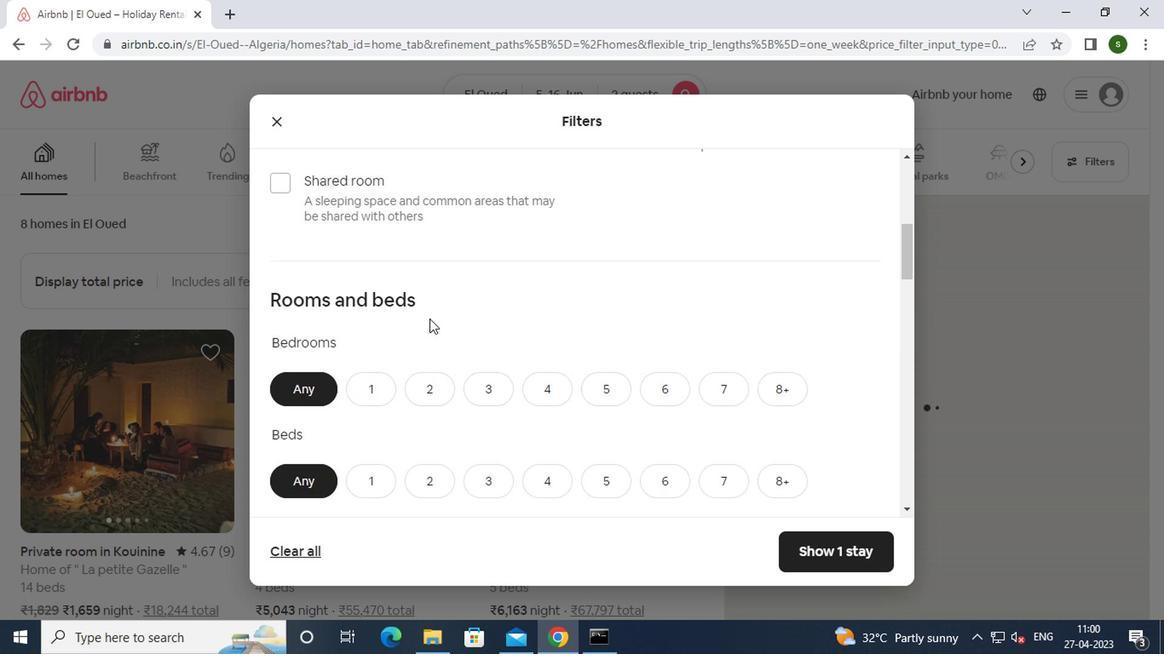 
Action: Mouse moved to (375, 287)
Screenshot: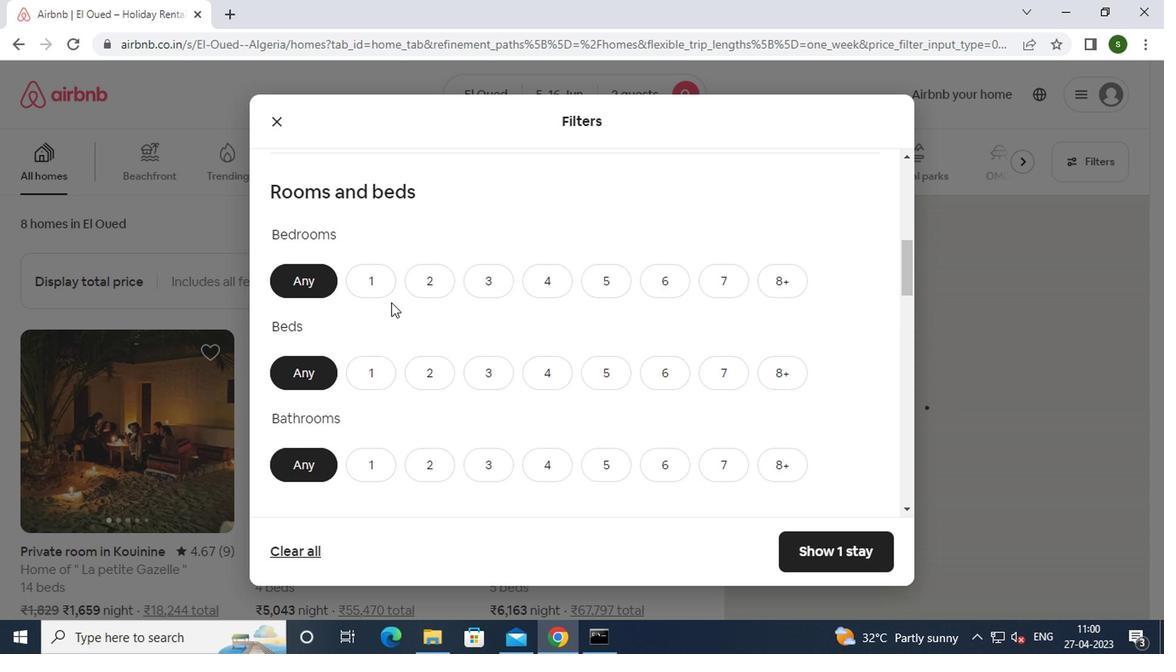 
Action: Mouse pressed left at (375, 287)
Screenshot: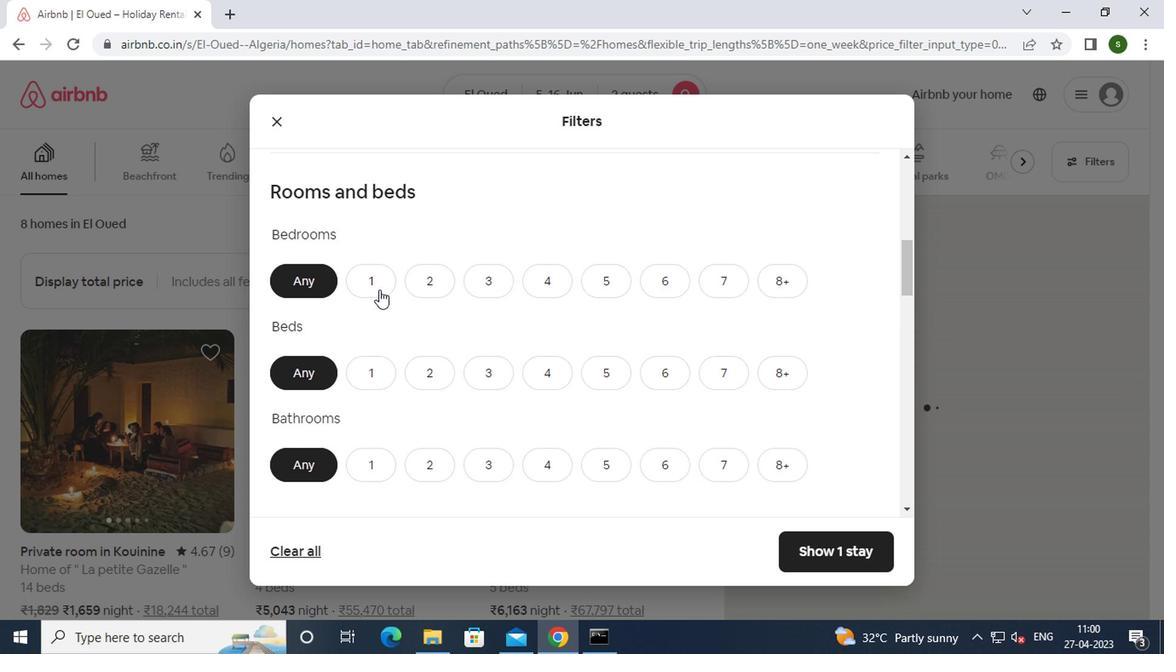
Action: Mouse moved to (360, 375)
Screenshot: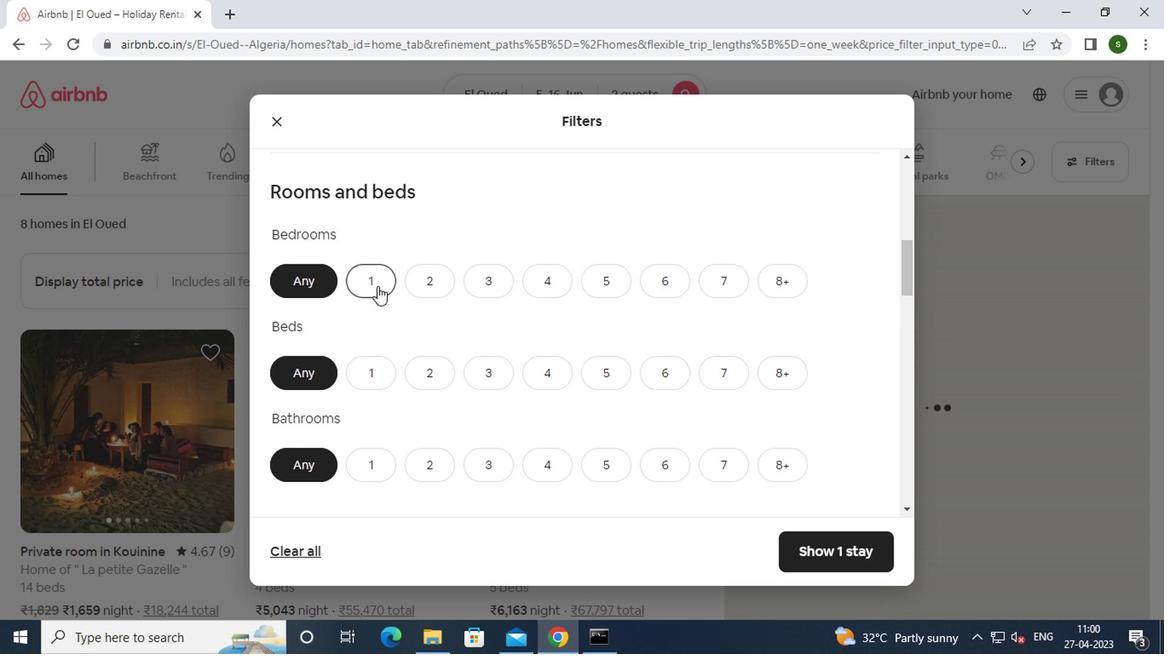 
Action: Mouse pressed left at (360, 375)
Screenshot: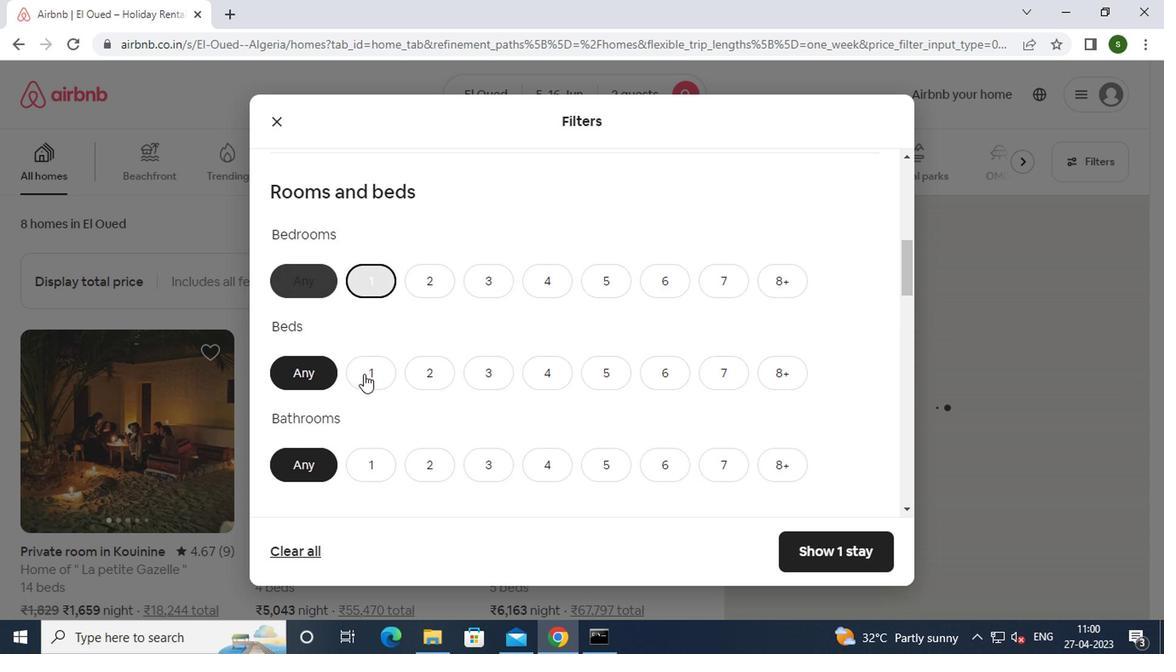 
Action: Mouse moved to (371, 461)
Screenshot: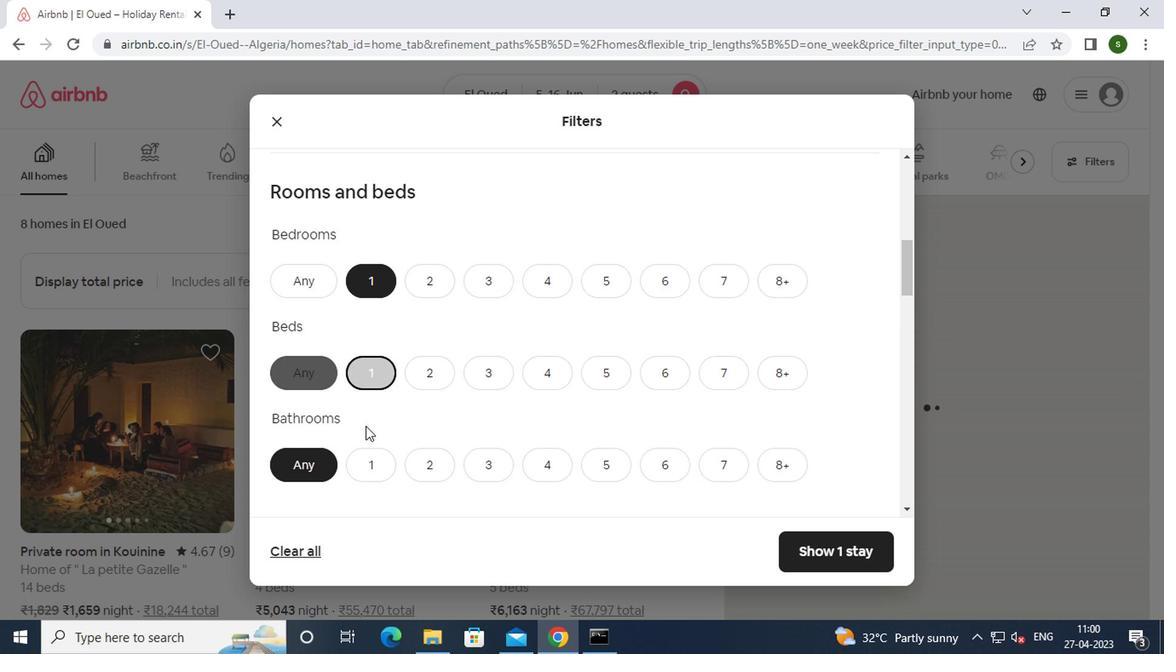 
Action: Mouse pressed left at (371, 461)
Screenshot: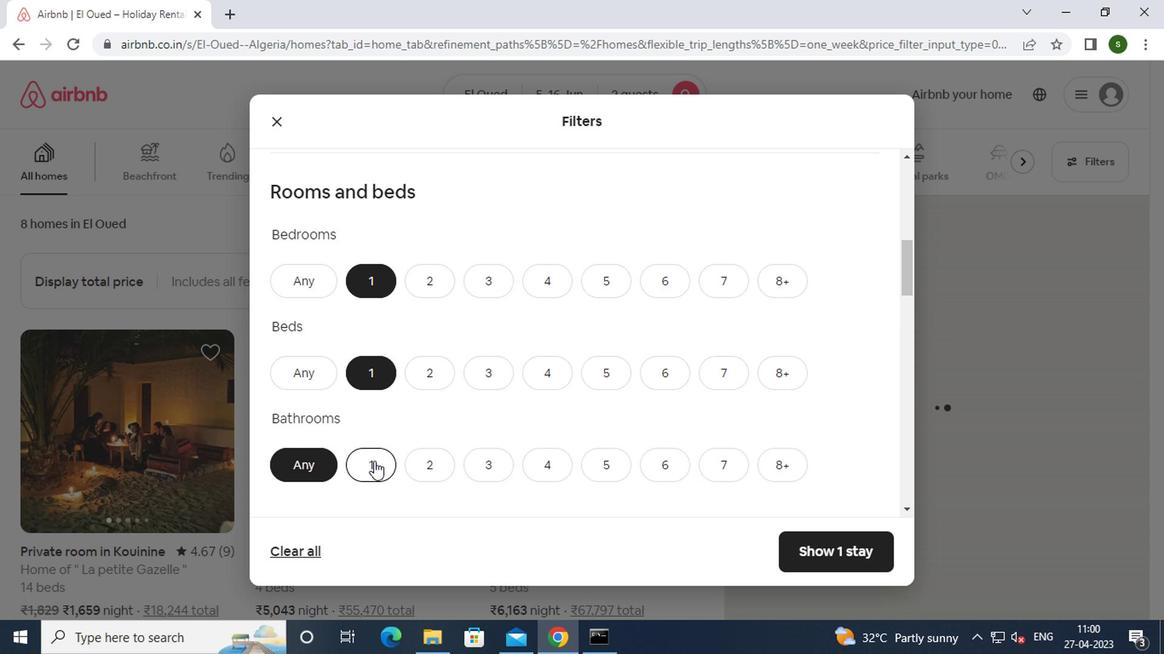 
Action: Mouse moved to (474, 384)
Screenshot: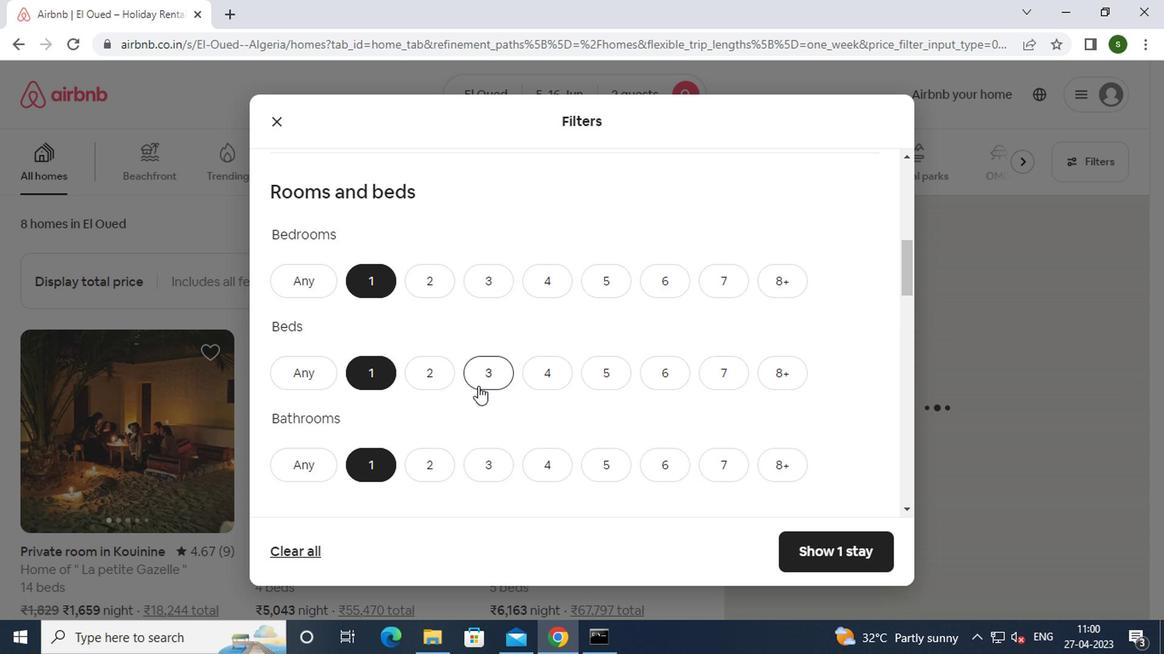 
Action: Mouse scrolled (474, 383) with delta (0, 0)
Screenshot: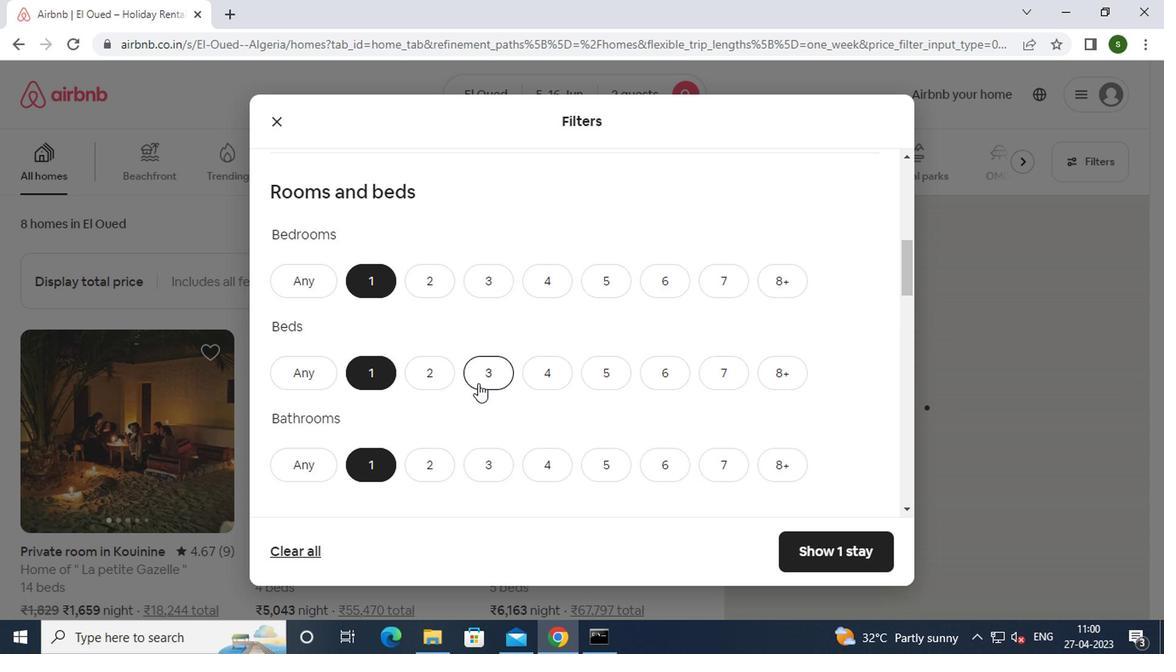 
Action: Mouse scrolled (474, 383) with delta (0, 0)
Screenshot: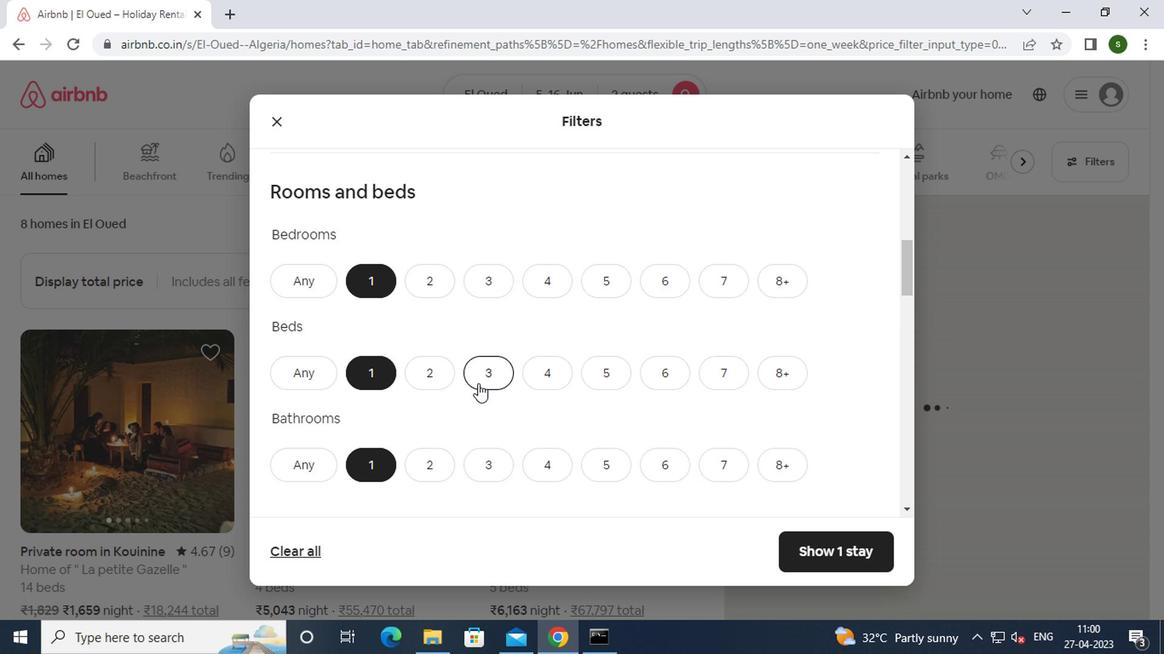 
Action: Mouse scrolled (474, 383) with delta (0, 0)
Screenshot: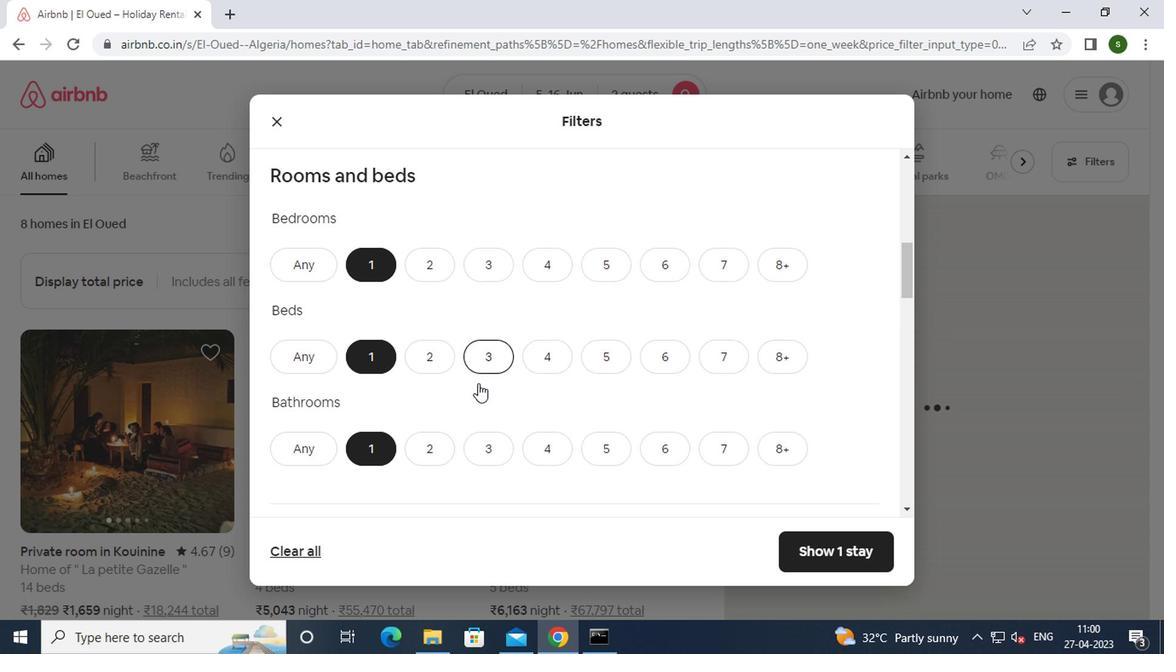 
Action: Mouse moved to (381, 400)
Screenshot: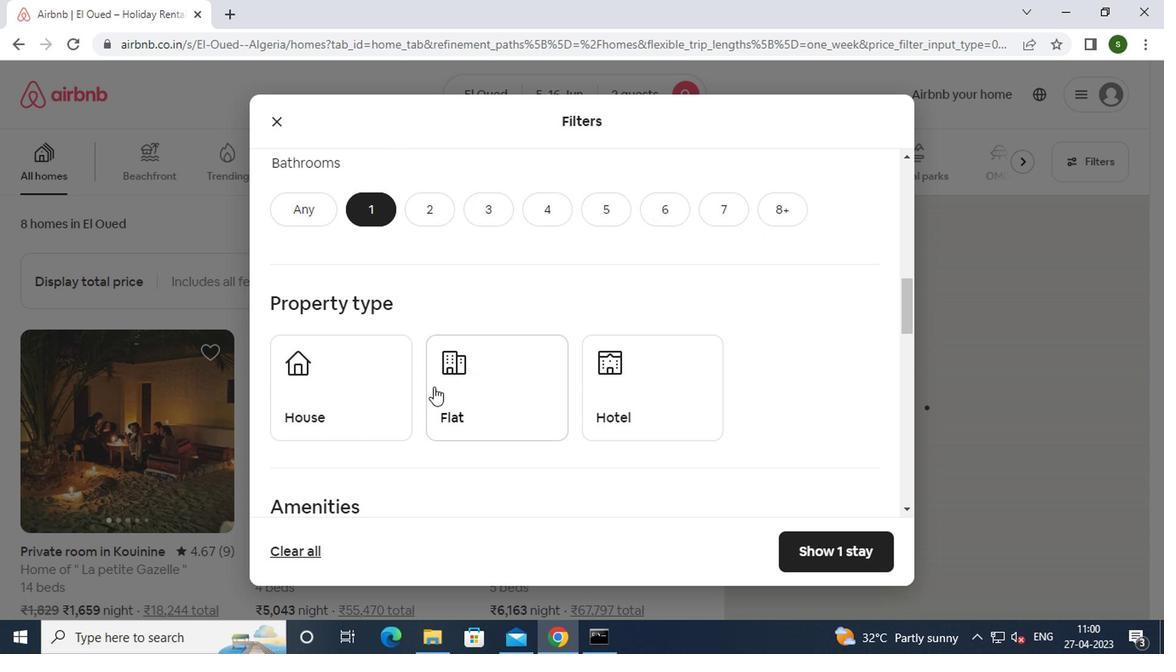 
Action: Mouse pressed left at (381, 400)
Screenshot: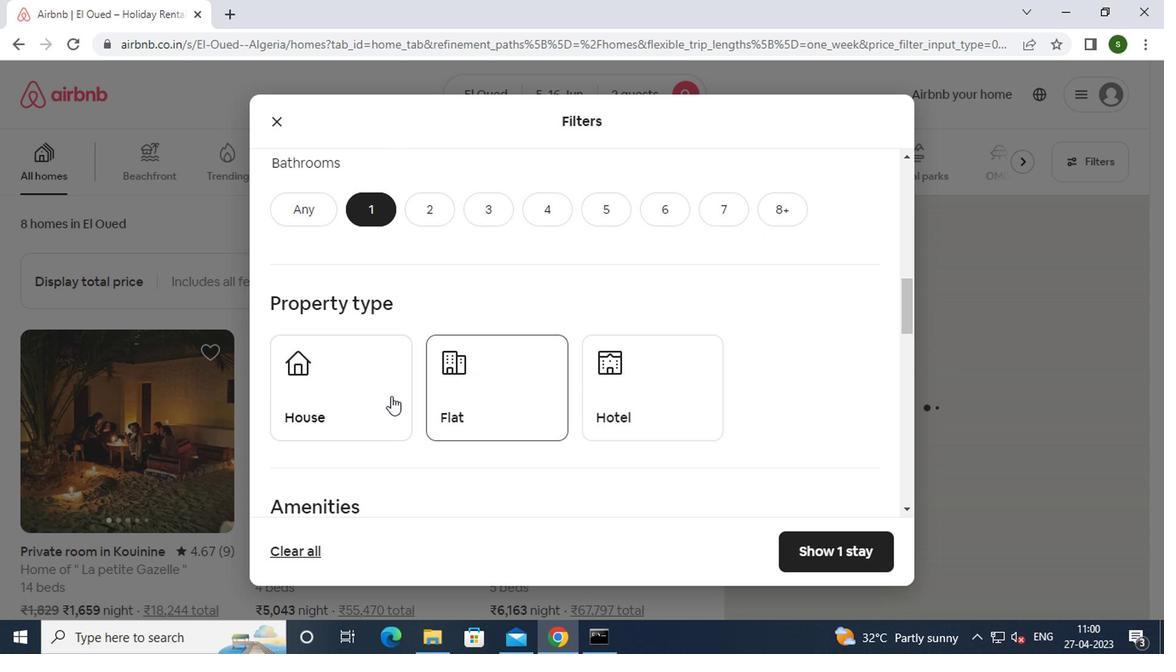 
Action: Mouse moved to (478, 400)
Screenshot: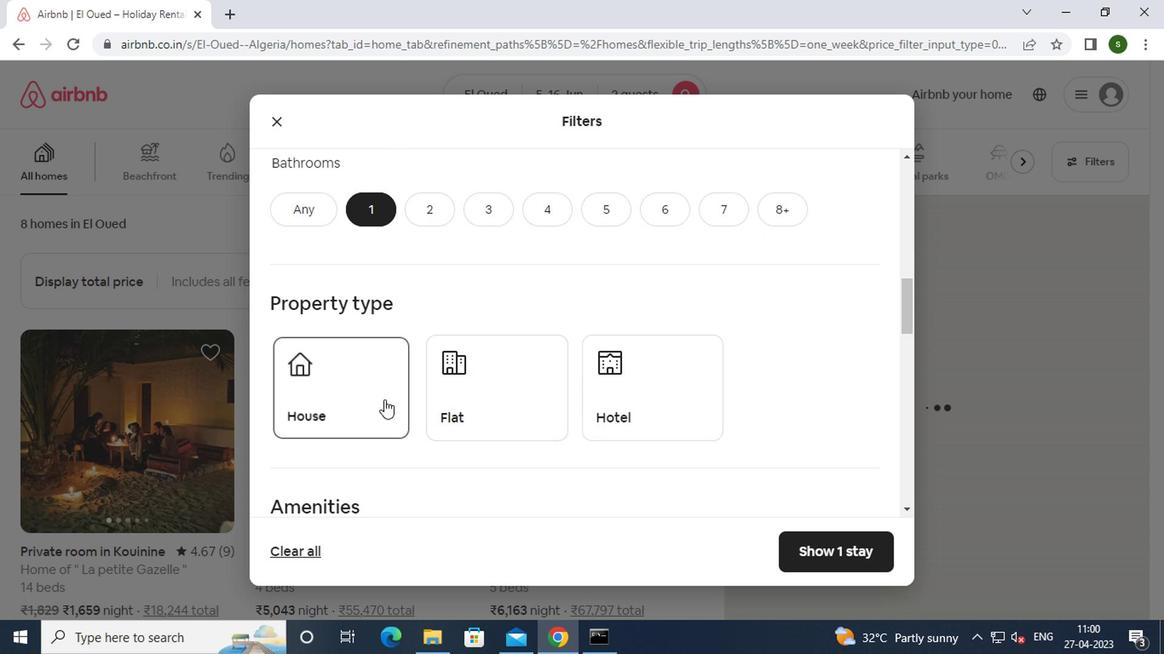 
Action: Mouse pressed left at (478, 400)
Screenshot: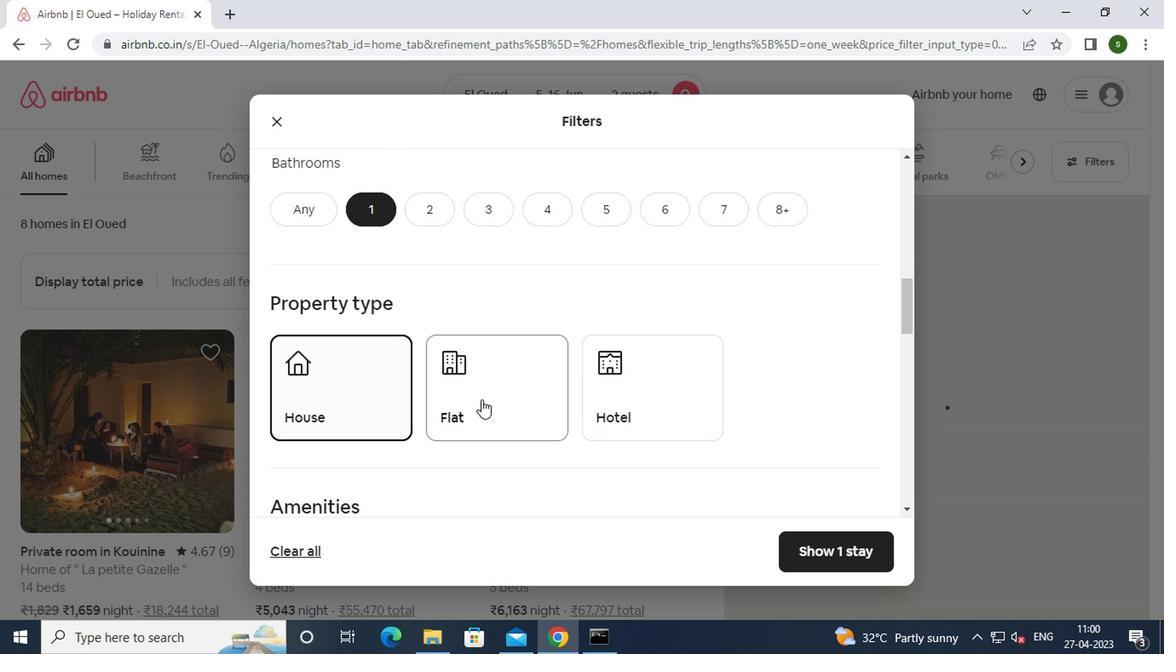 
Action: Mouse moved to (624, 407)
Screenshot: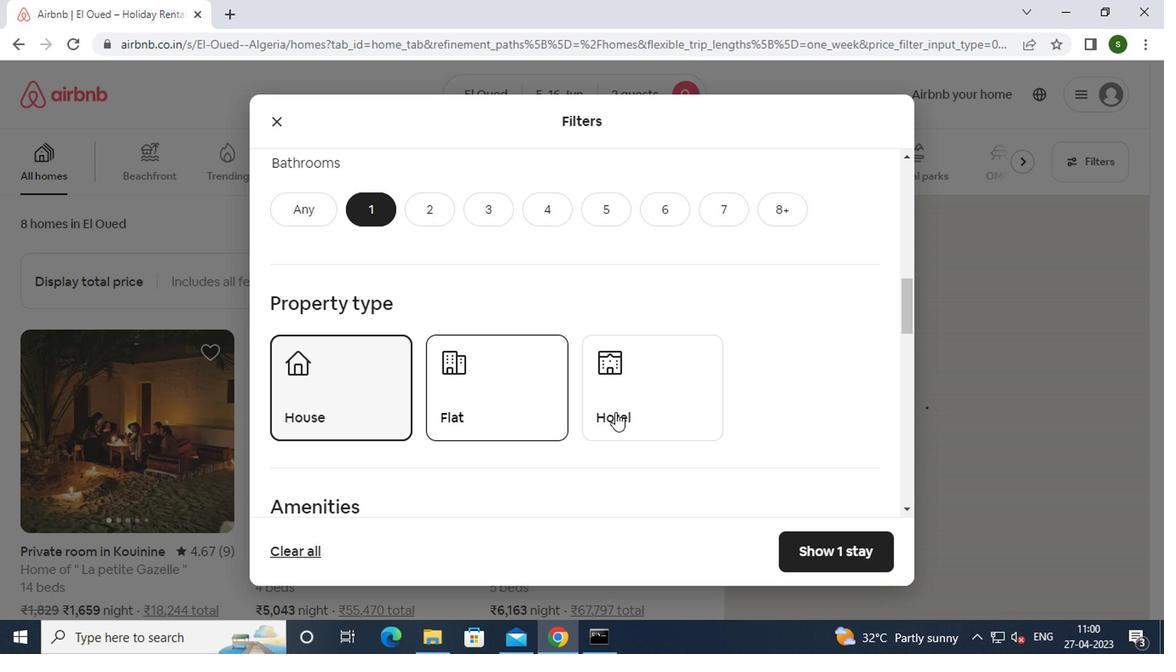 
Action: Mouse pressed left at (624, 407)
Screenshot: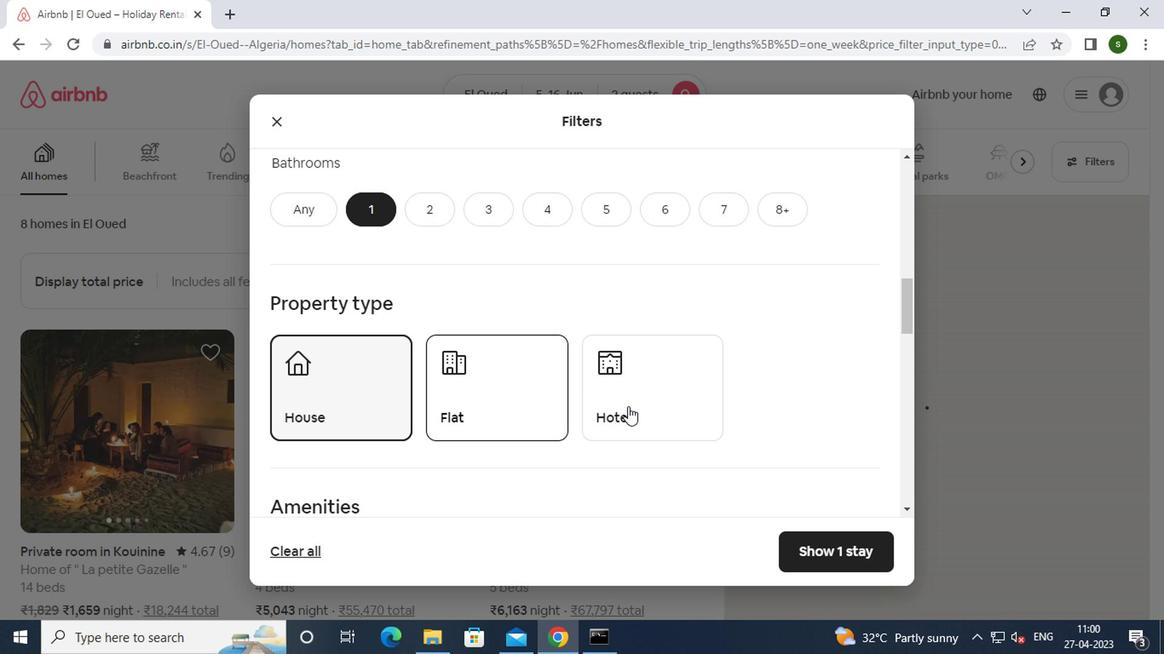 
Action: Mouse moved to (623, 397)
Screenshot: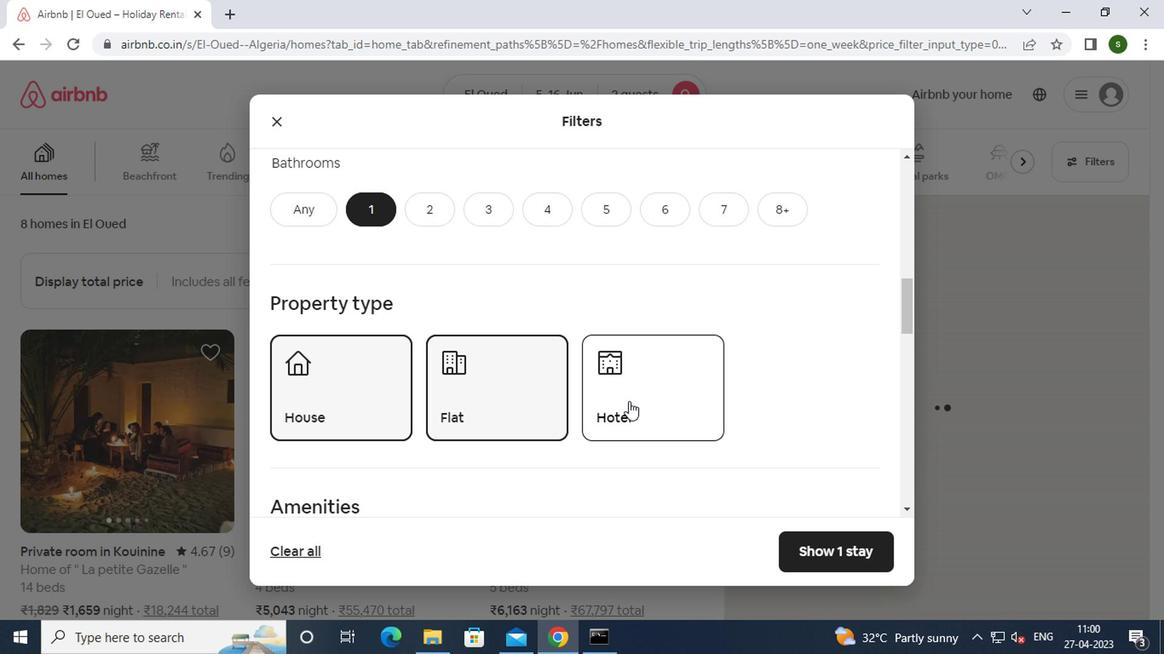 
Action: Mouse scrolled (623, 396) with delta (0, 0)
Screenshot: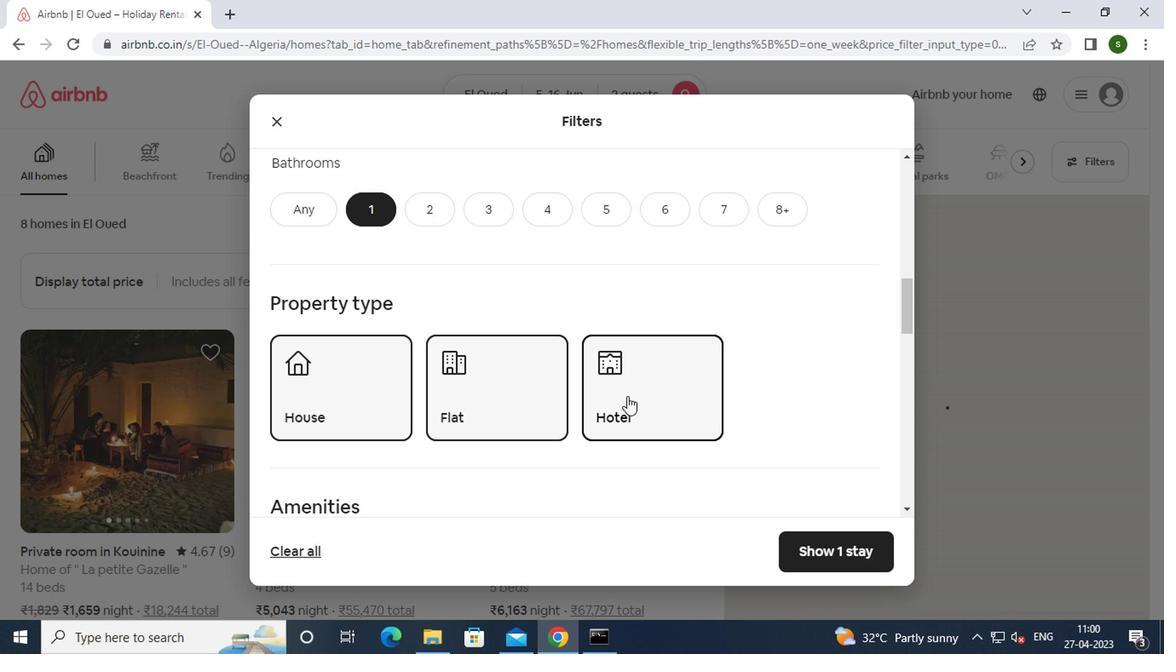 
Action: Mouse scrolled (623, 396) with delta (0, 0)
Screenshot: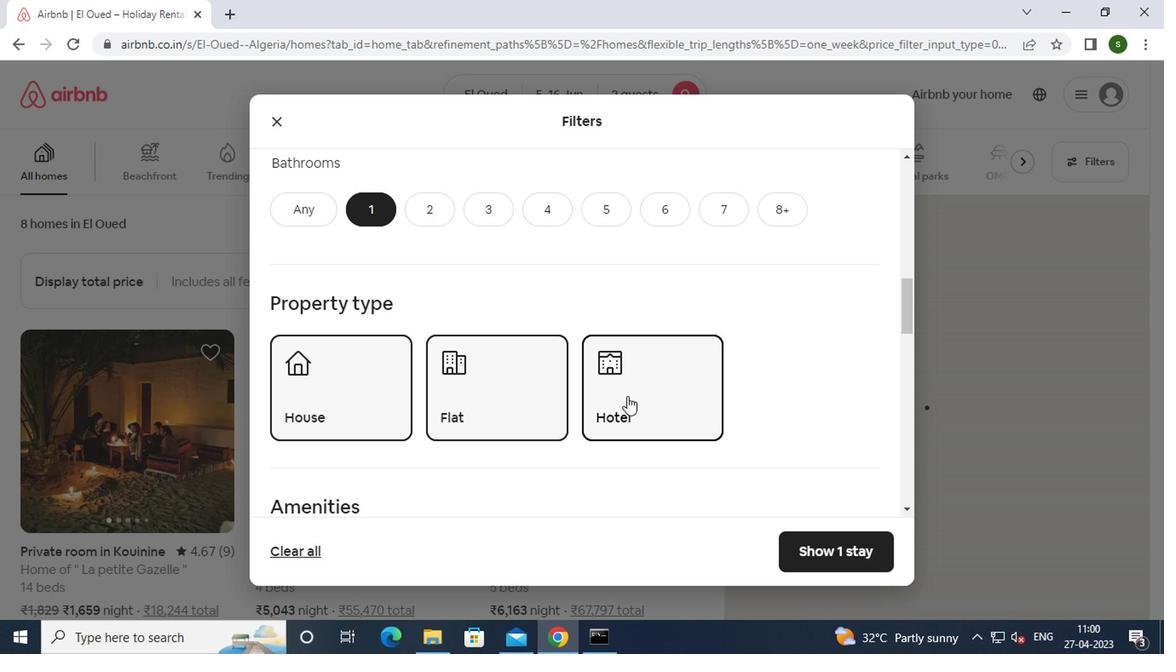 
Action: Mouse scrolled (623, 396) with delta (0, 0)
Screenshot: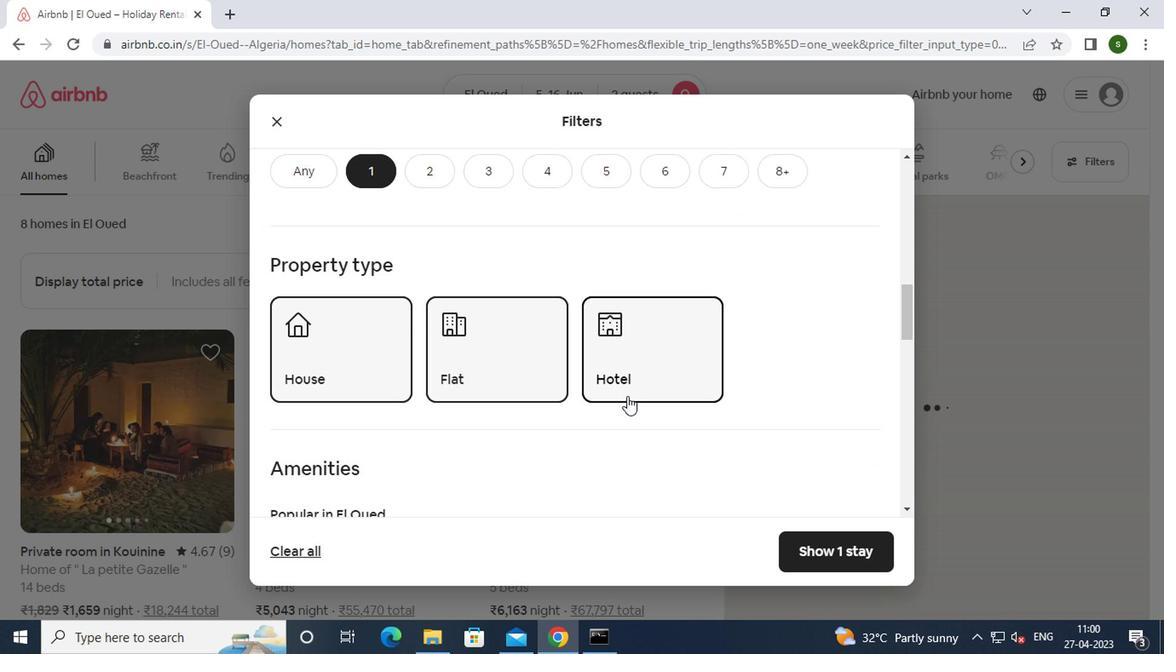
Action: Mouse moved to (312, 344)
Screenshot: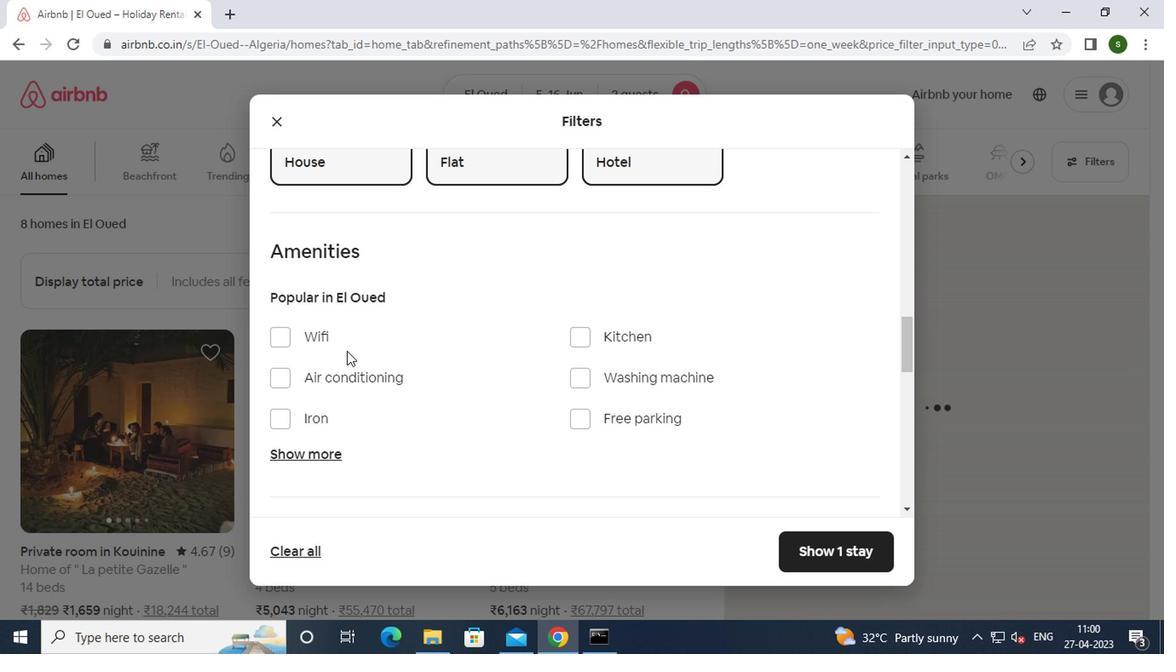 
Action: Mouse pressed left at (312, 344)
Screenshot: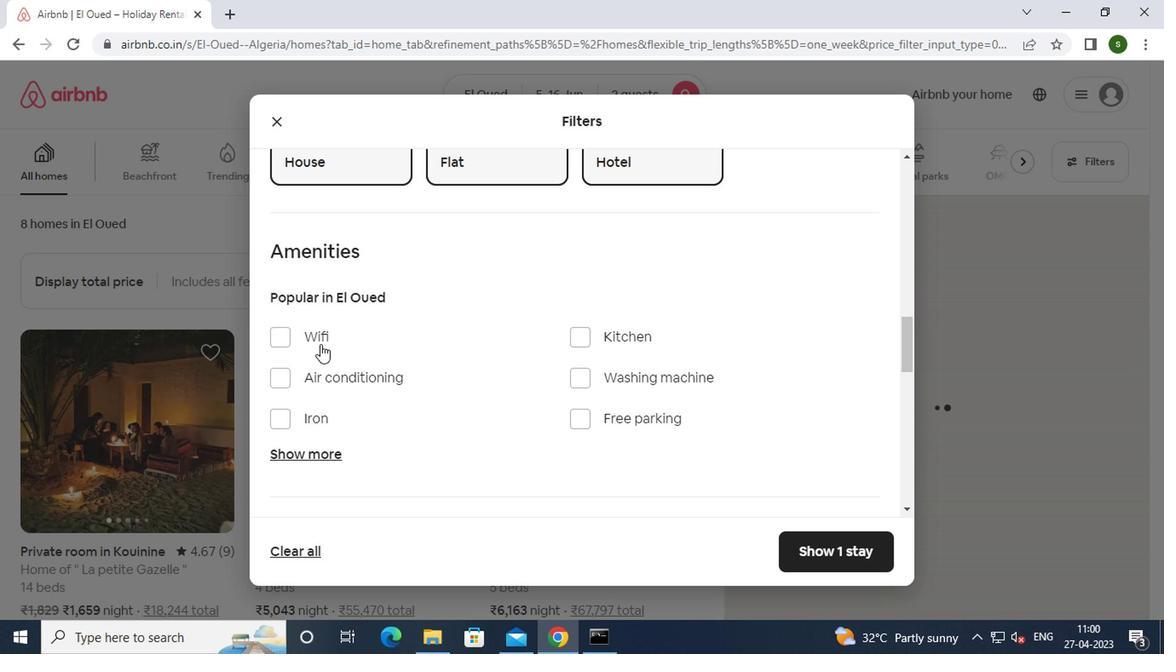 
Action: Mouse moved to (578, 383)
Screenshot: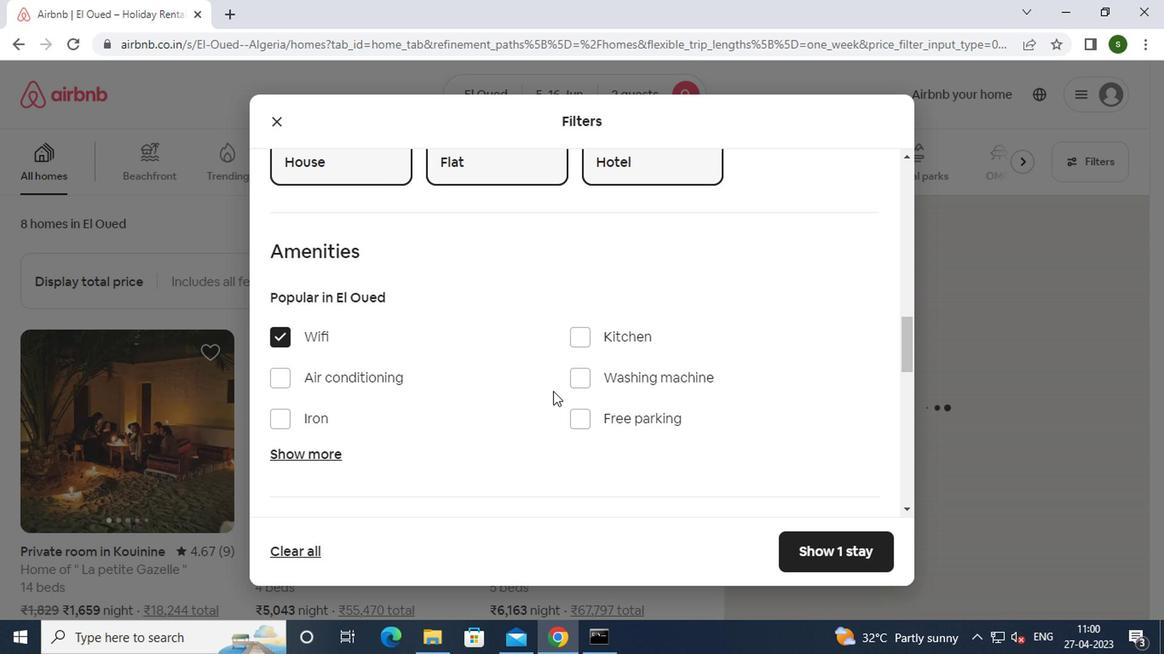 
Action: Mouse pressed left at (578, 383)
Screenshot: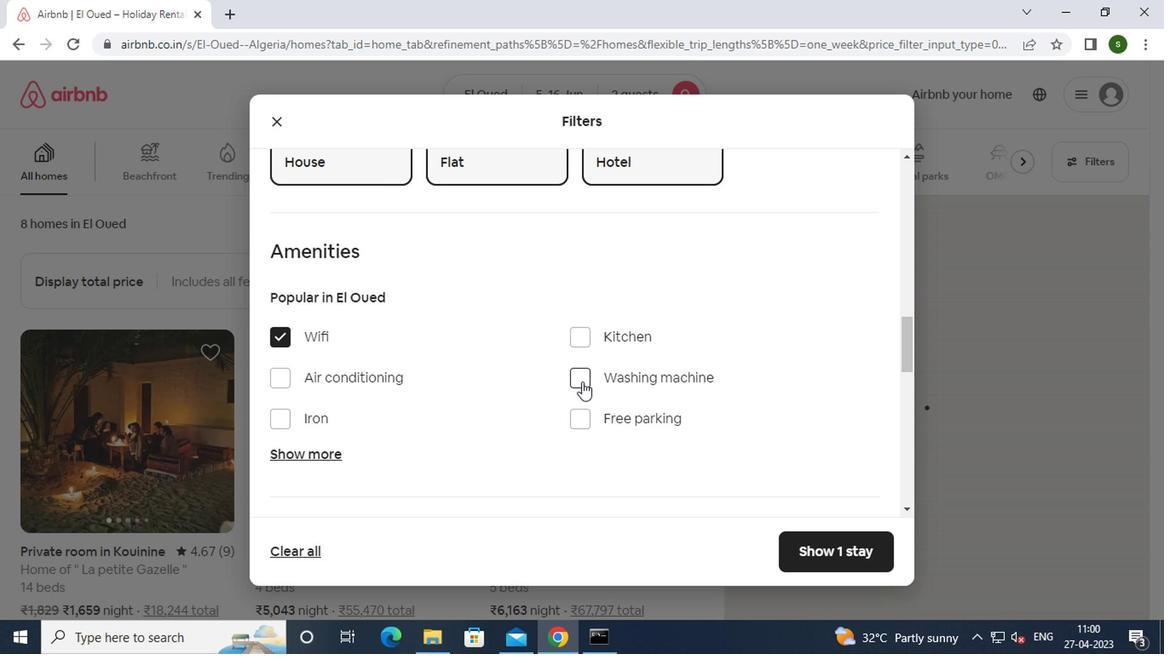 
Action: Mouse moved to (582, 324)
Screenshot: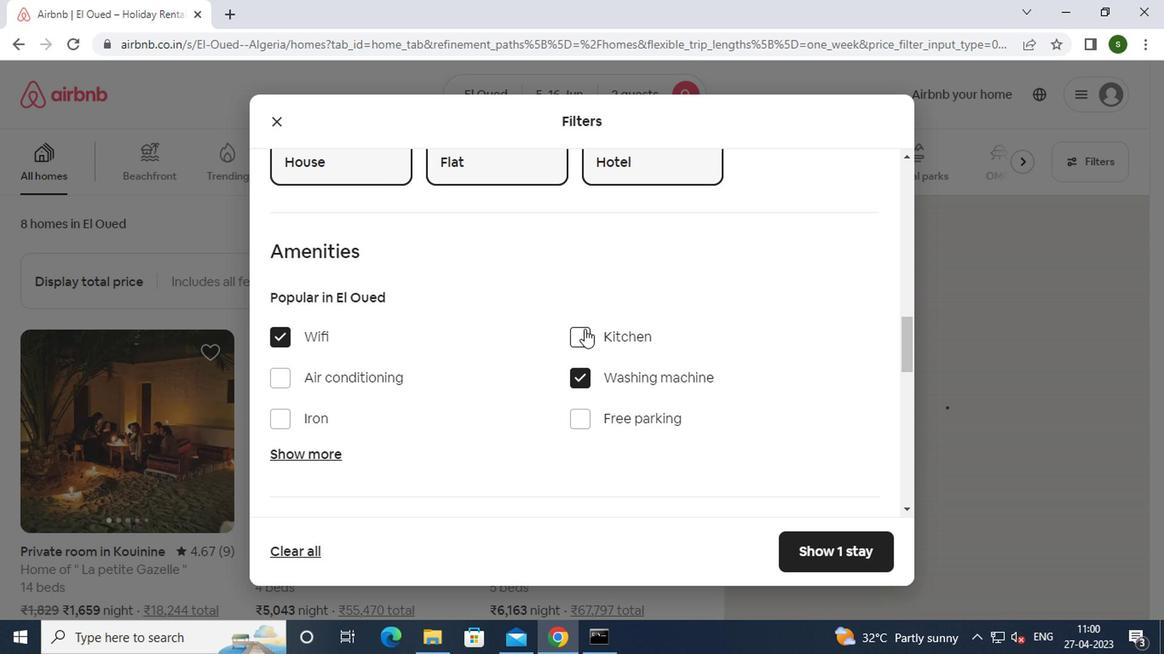 
Action: Mouse scrolled (582, 323) with delta (0, -1)
Screenshot: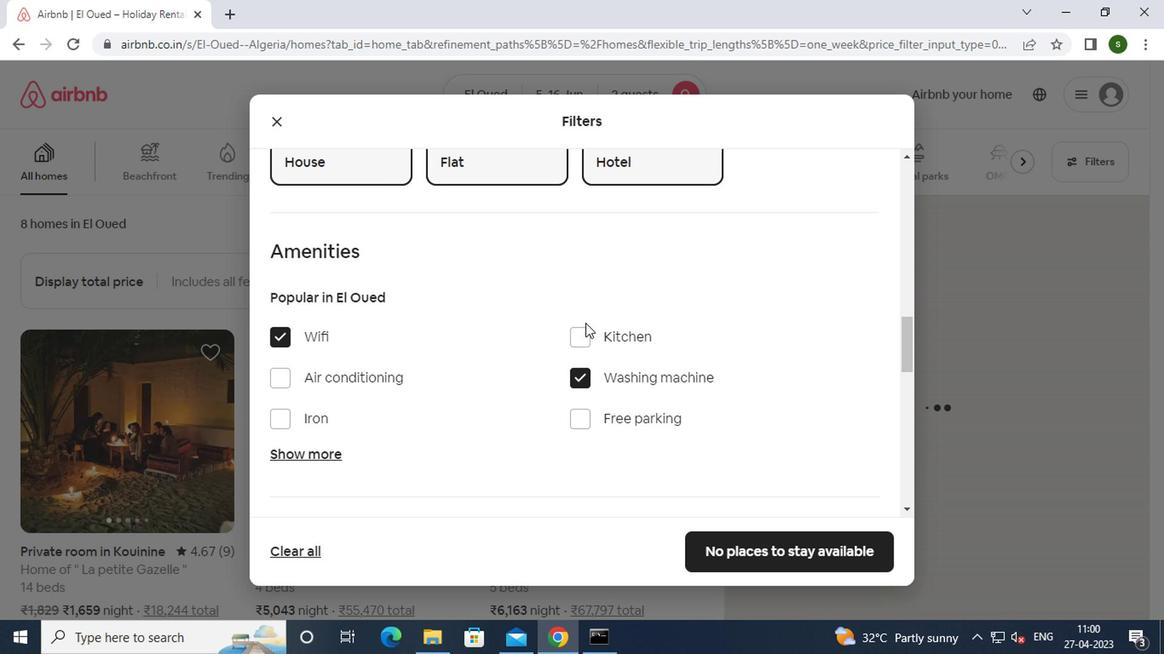 
Action: Mouse scrolled (582, 323) with delta (0, -1)
Screenshot: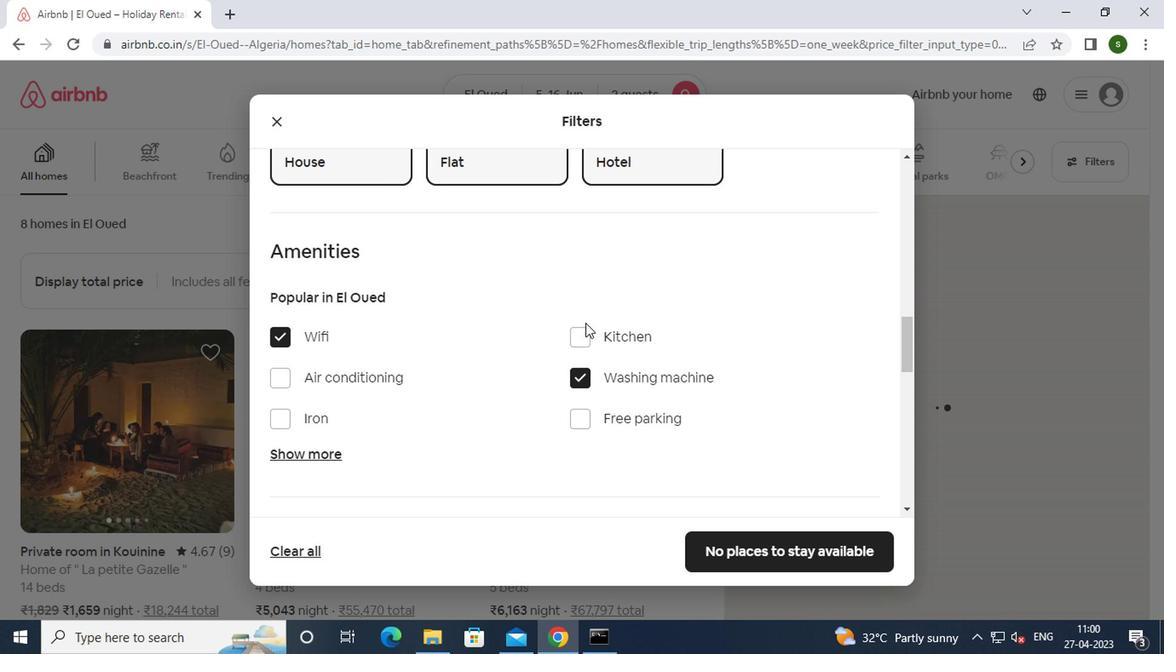 
Action: Mouse scrolled (582, 323) with delta (0, -1)
Screenshot: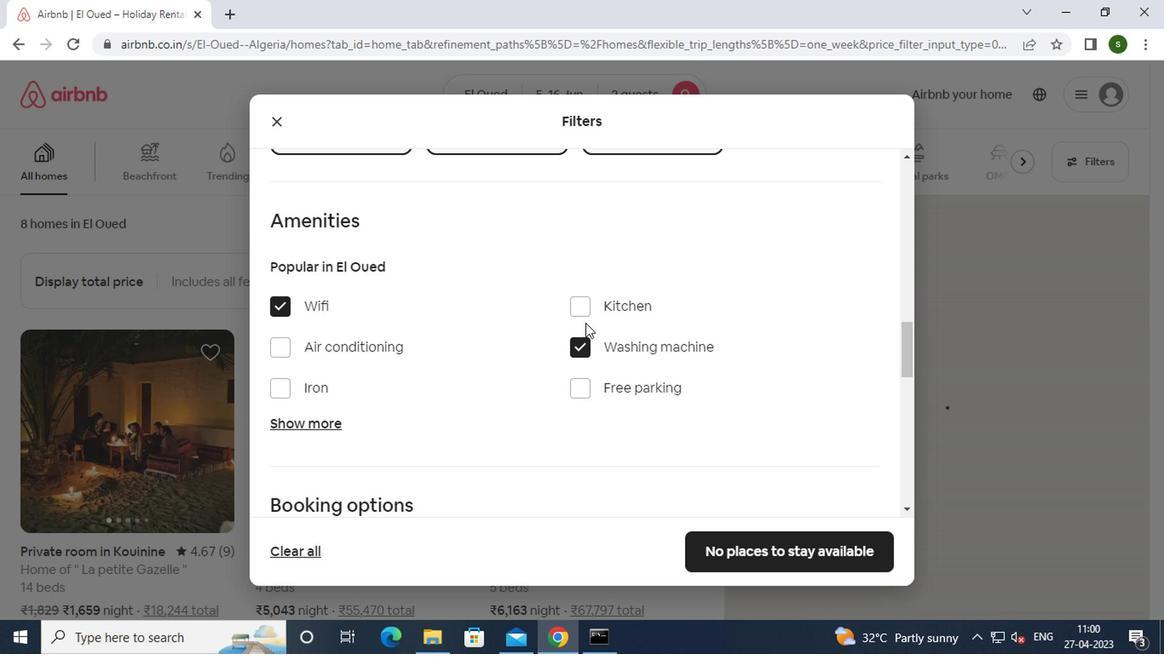 
Action: Mouse moved to (839, 407)
Screenshot: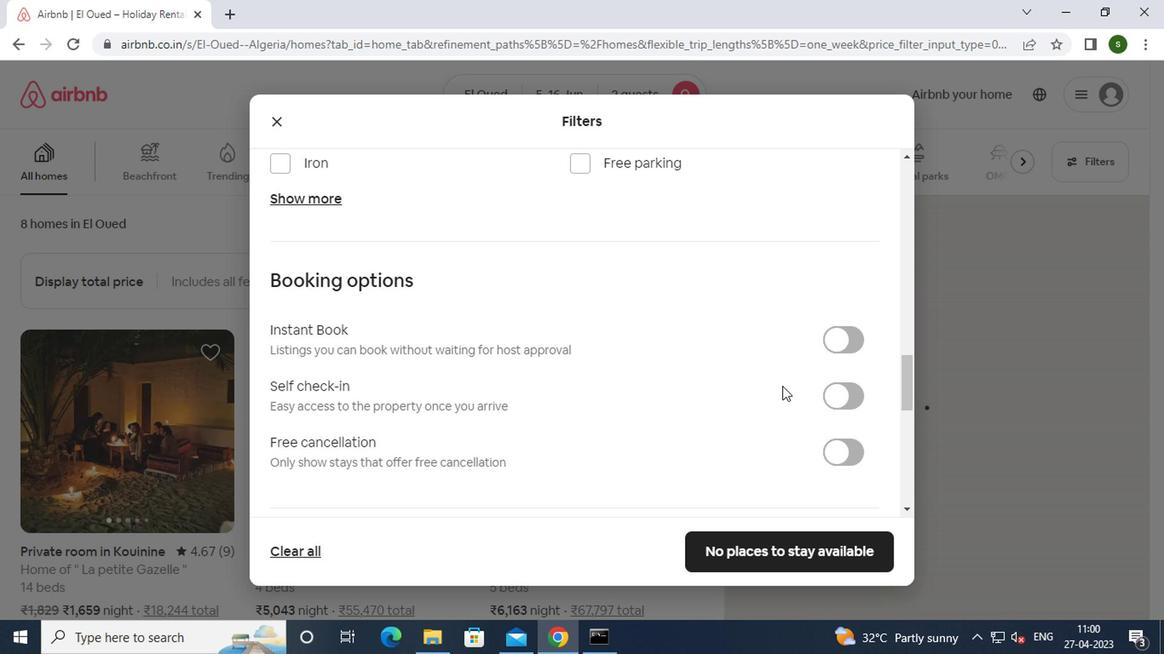 
Action: Mouse pressed left at (839, 407)
Screenshot: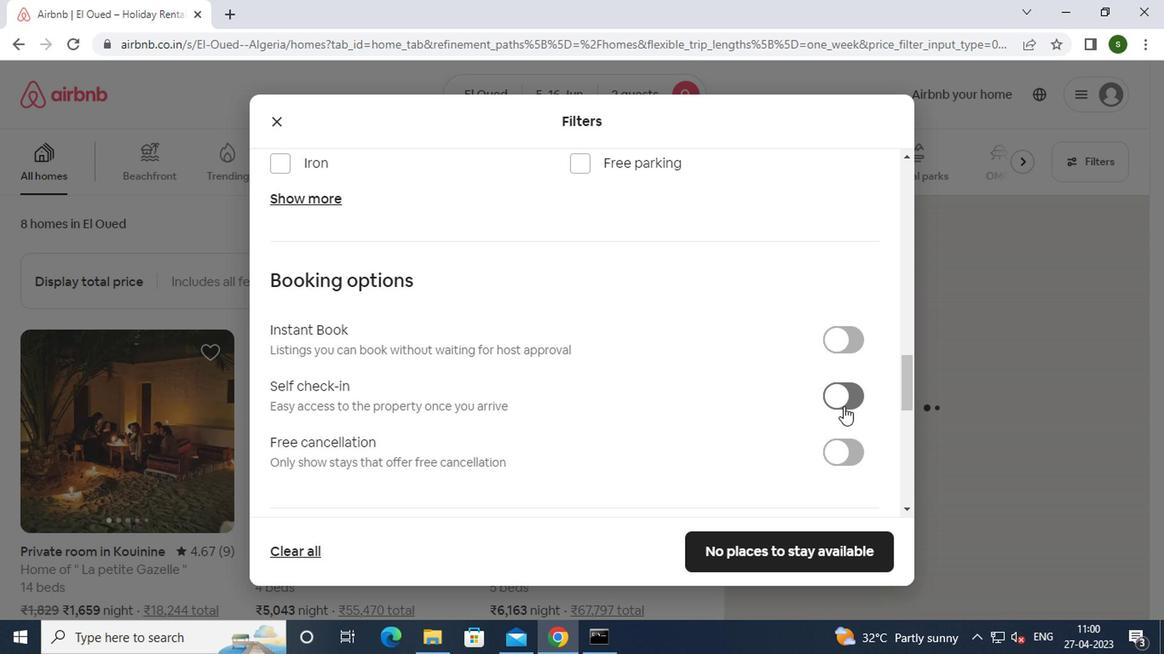 
Action: Mouse moved to (681, 366)
Screenshot: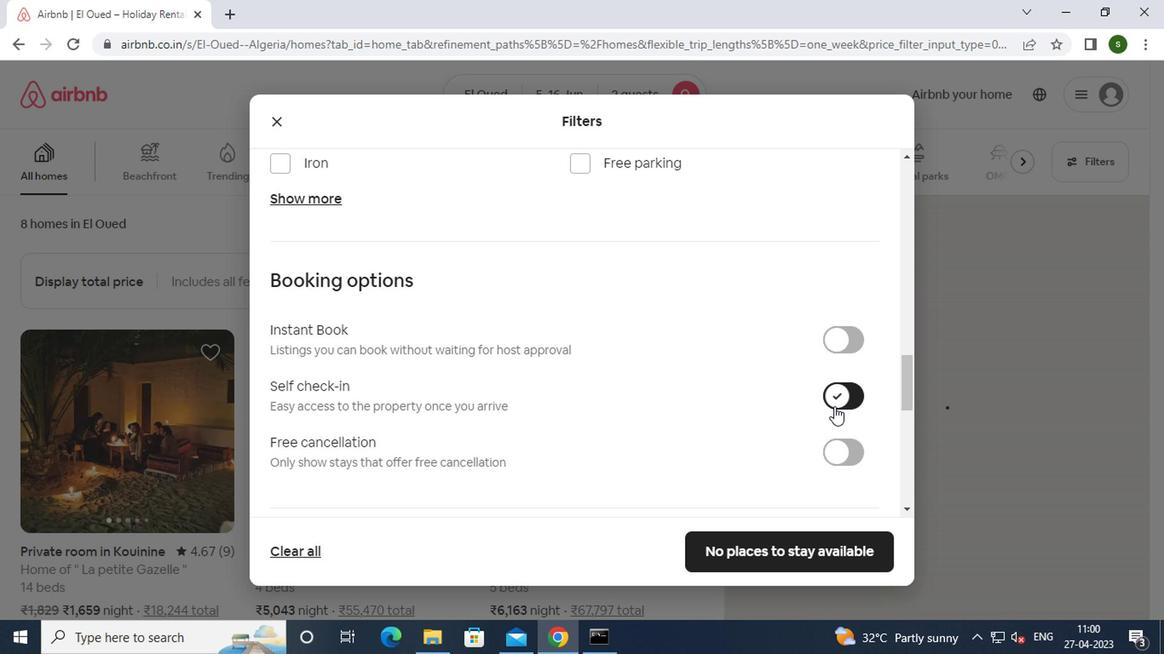 
Action: Mouse scrolled (681, 364) with delta (0, -1)
Screenshot: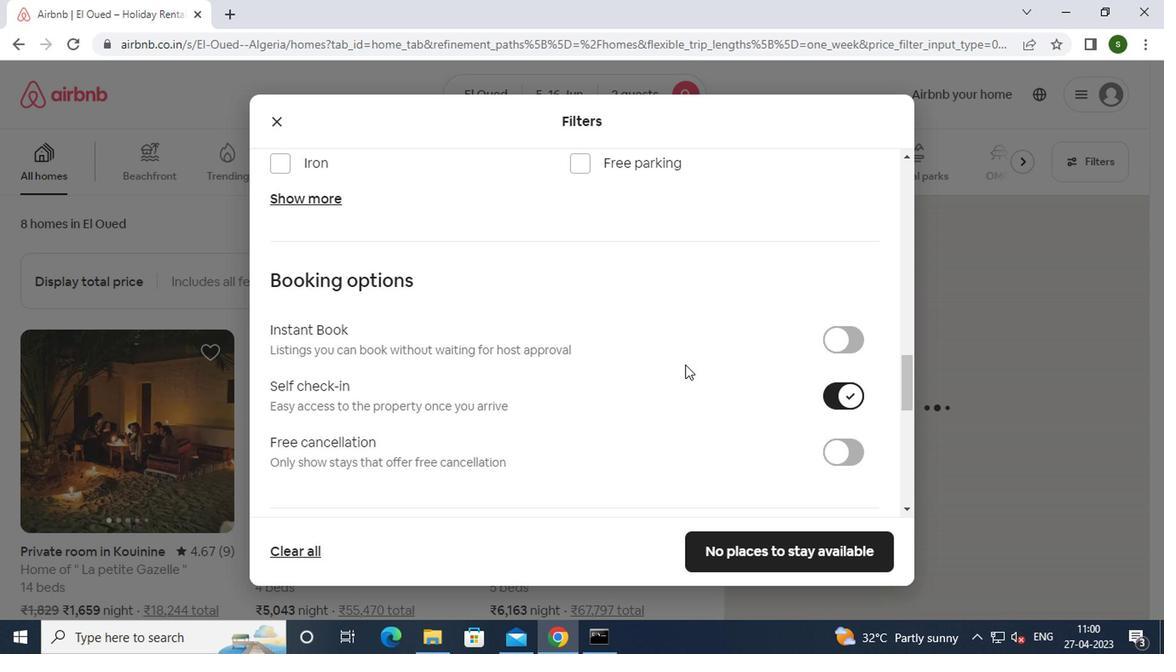 
Action: Mouse scrolled (681, 364) with delta (0, -1)
Screenshot: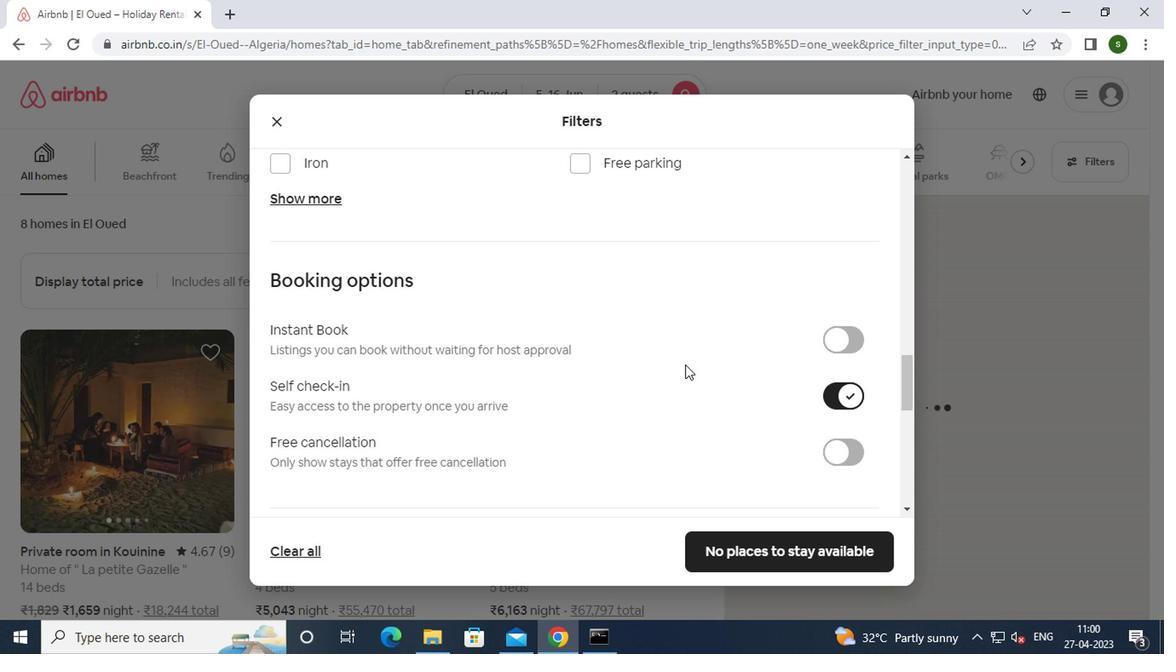 
Action: Mouse scrolled (681, 364) with delta (0, -1)
Screenshot: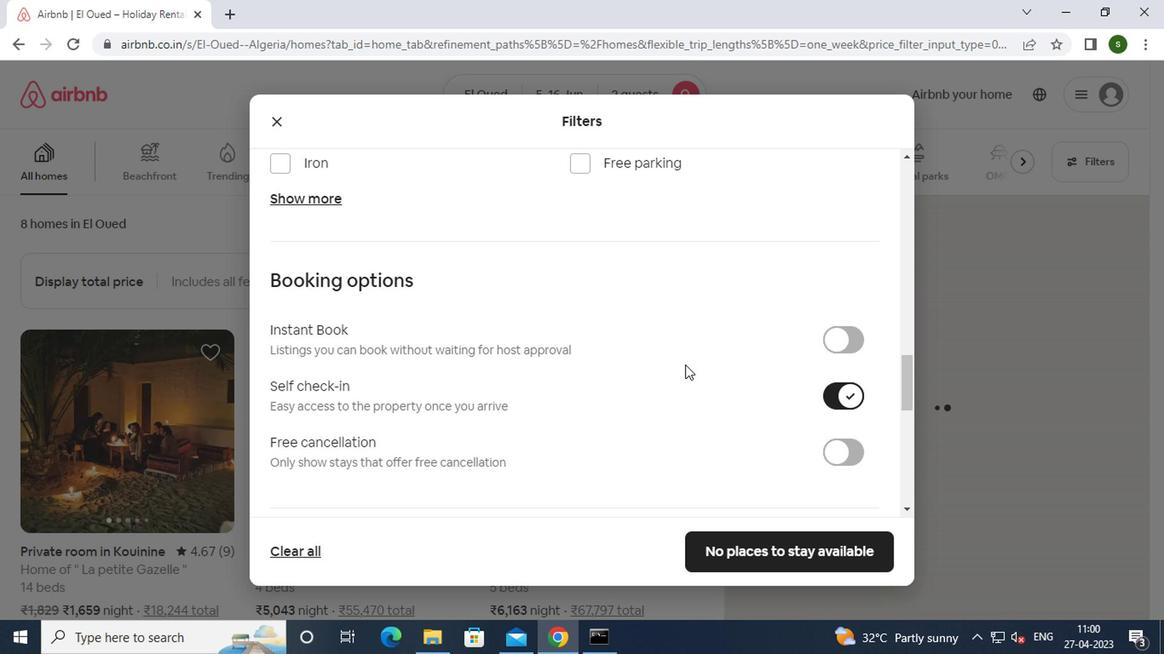 
Action: Mouse moved to (744, 552)
Screenshot: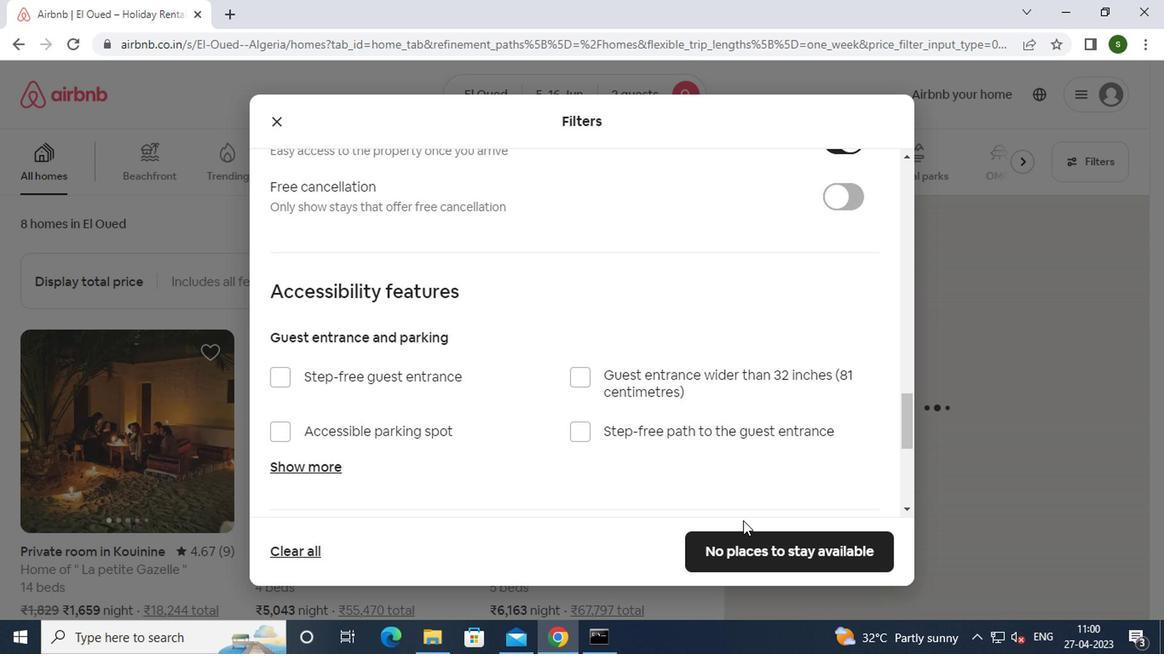 
Action: Mouse pressed left at (744, 552)
Screenshot: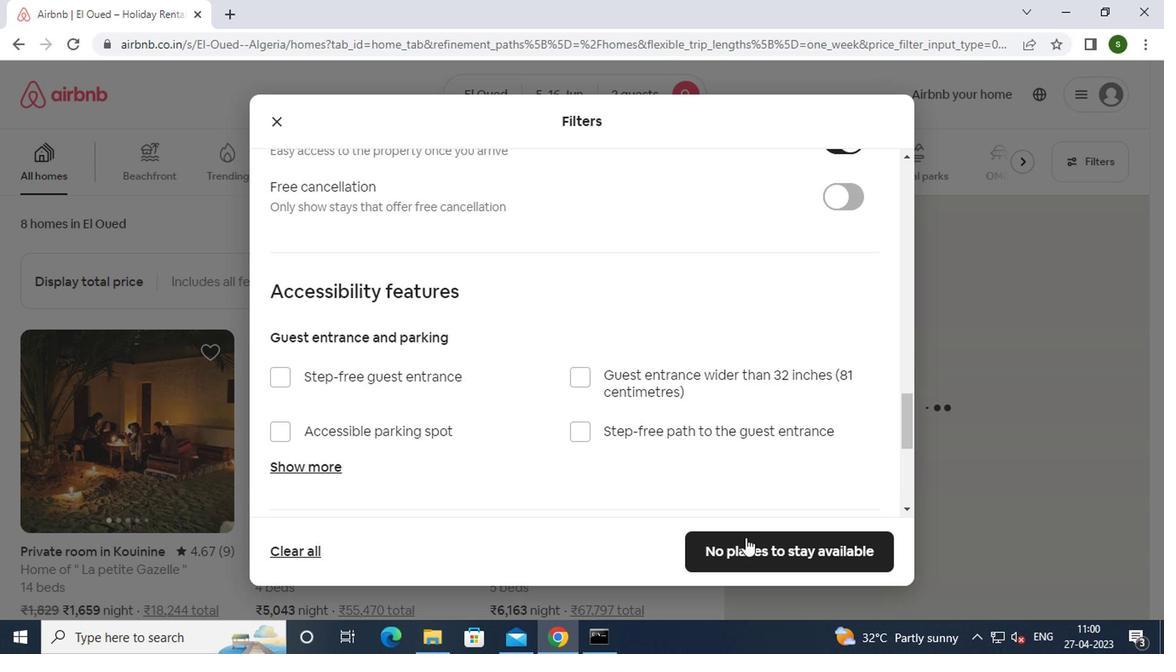 
